 Task: Send an email with the signature Austin King with the subject Job application submission and the message I am pleased to inform you that your request has been approved. from softage.1@softage.net to softage.7@softage.net and softage.8@softage.net with an attached document Employee_handbook.docx
Action: Mouse moved to (363, 561)
Screenshot: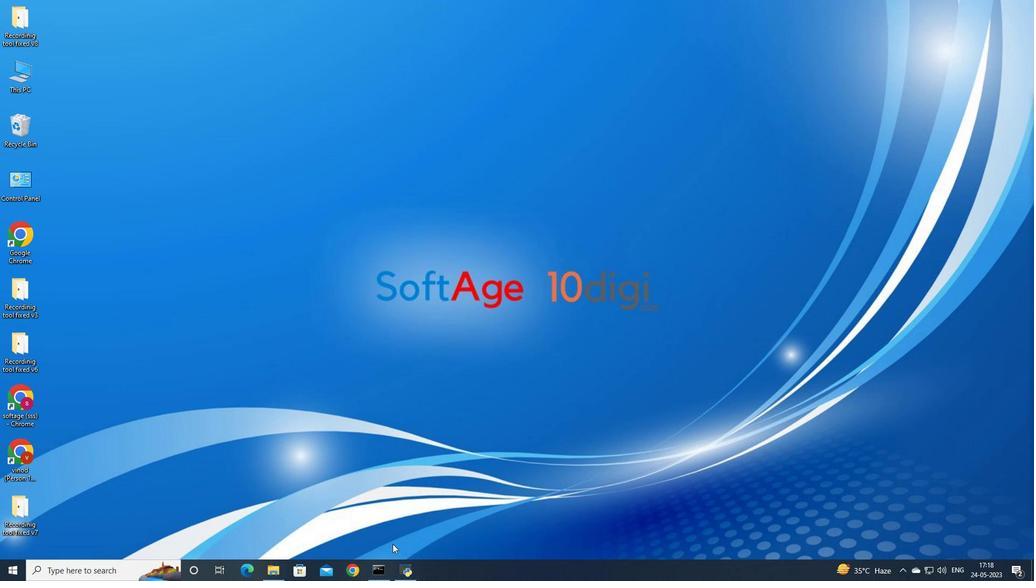 
Action: Mouse pressed left at (363, 561)
Screenshot: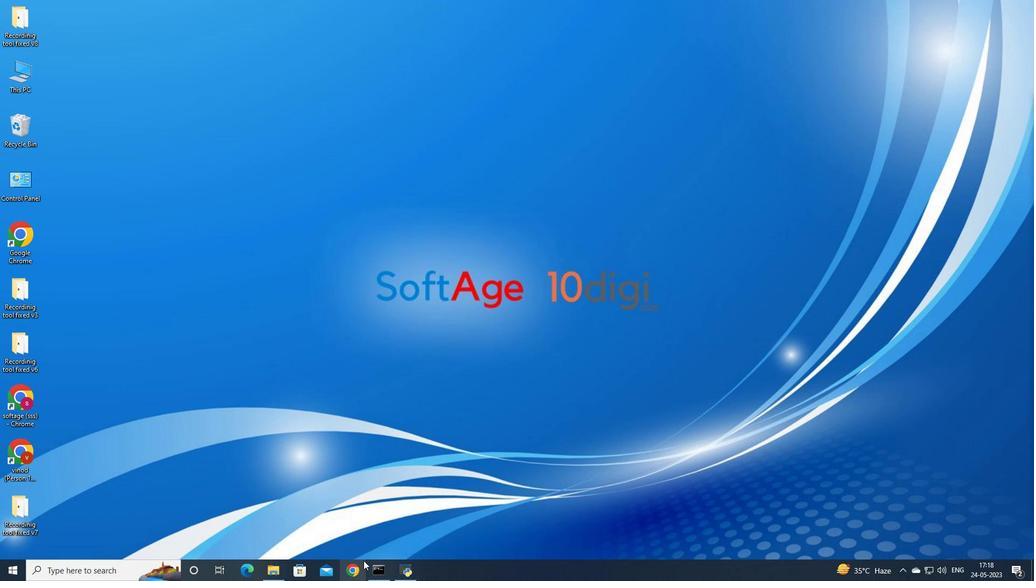 
Action: Mouse moved to (474, 358)
Screenshot: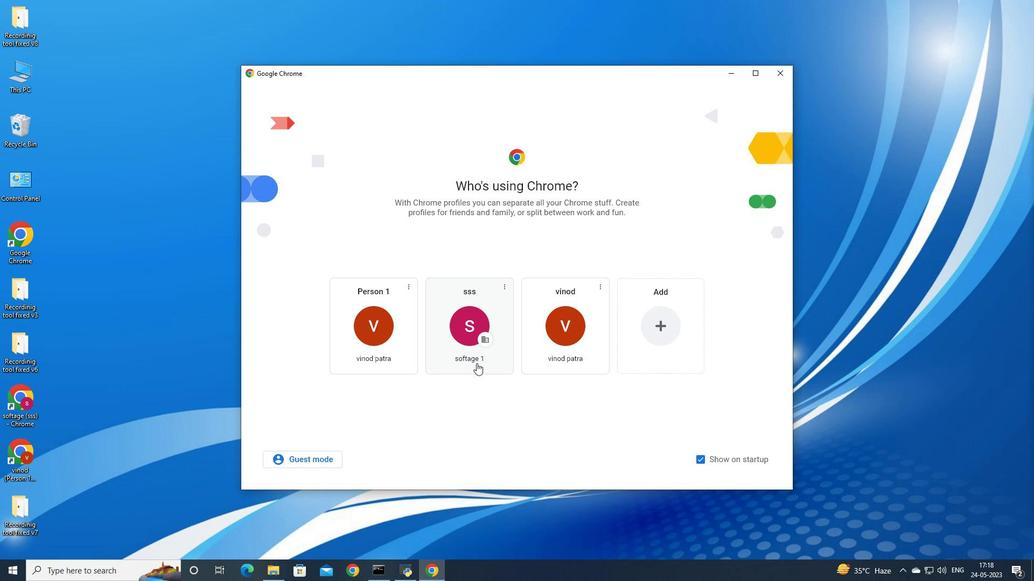 
Action: Mouse pressed left at (474, 358)
Screenshot: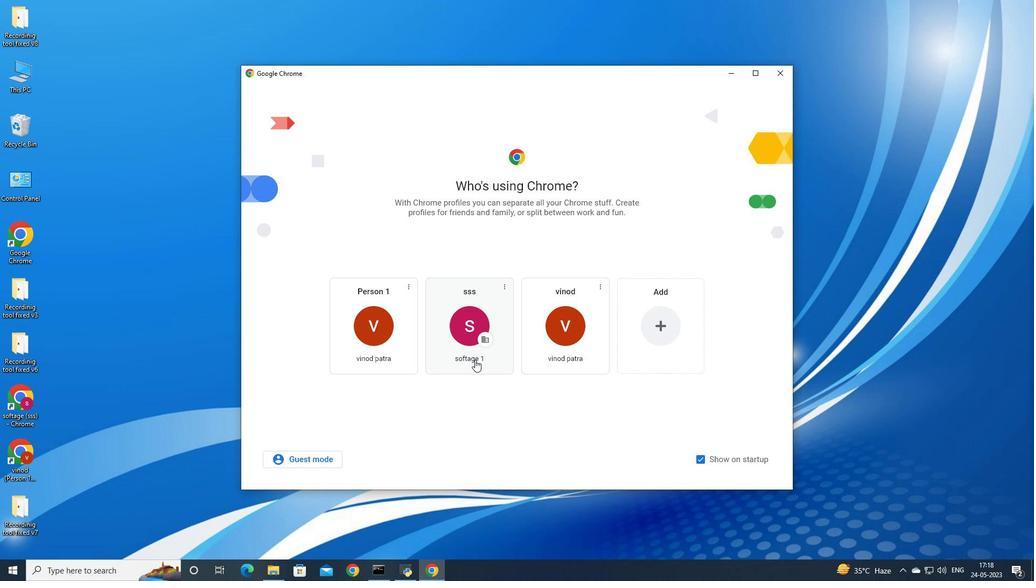 
Action: Mouse moved to (922, 56)
Screenshot: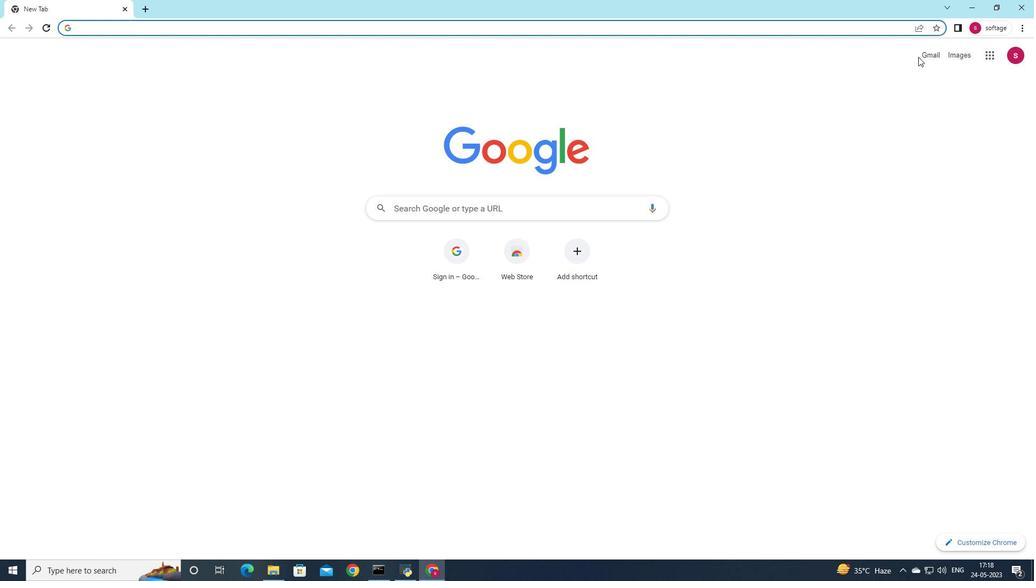 
Action: Mouse pressed left at (922, 56)
Screenshot: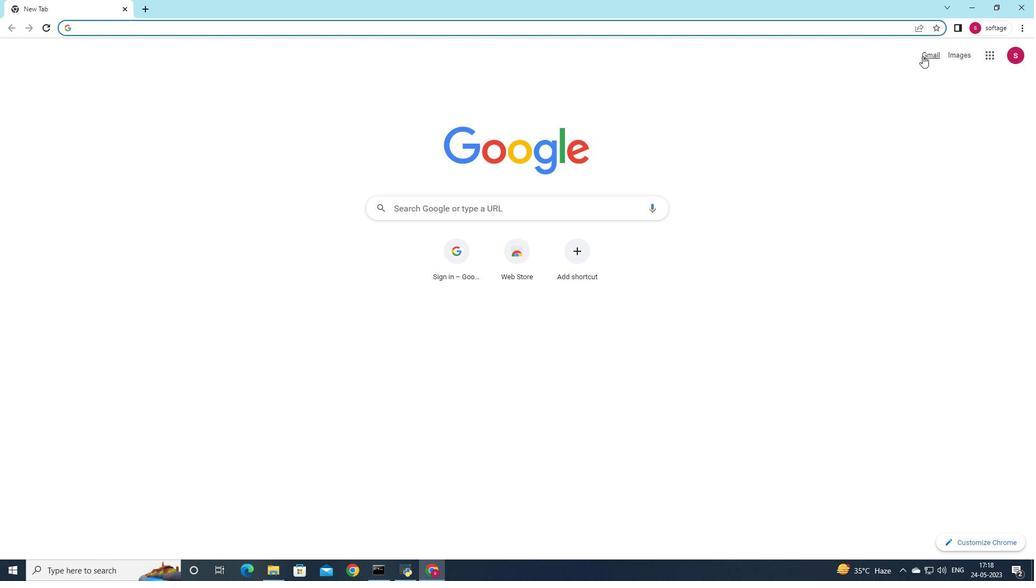
Action: Mouse moved to (915, 77)
Screenshot: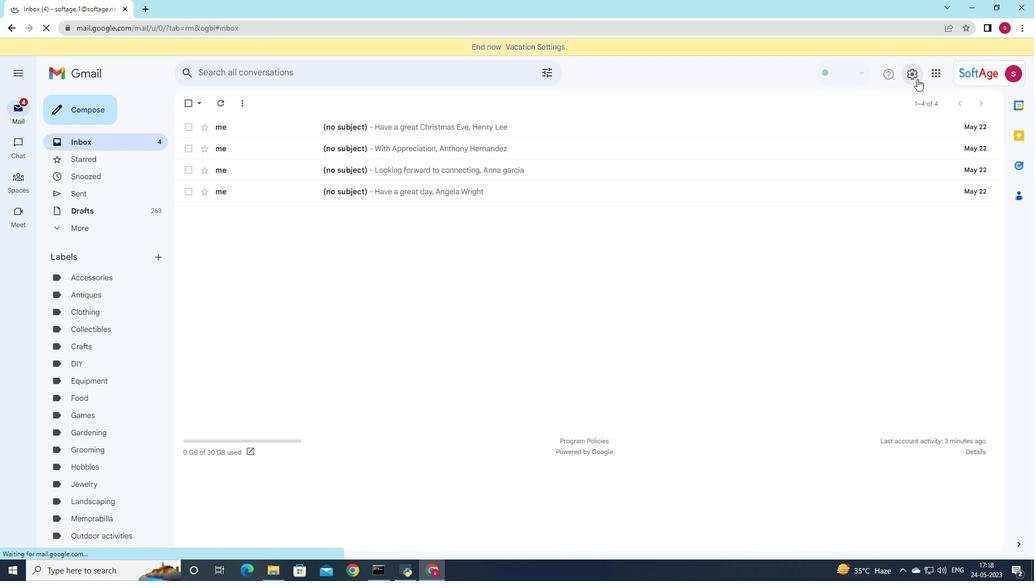 
Action: Mouse pressed left at (915, 77)
Screenshot: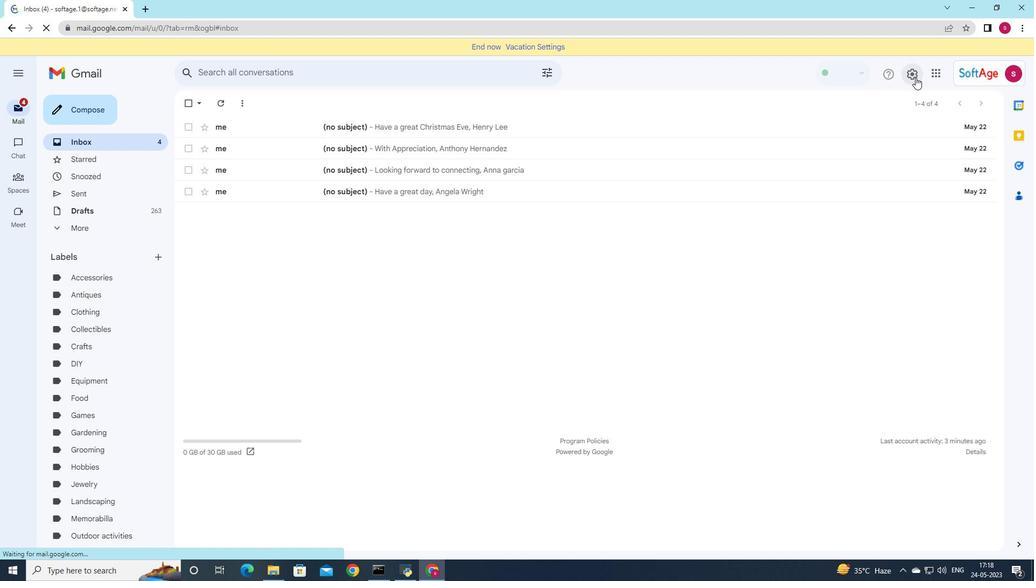 
Action: Mouse moved to (922, 126)
Screenshot: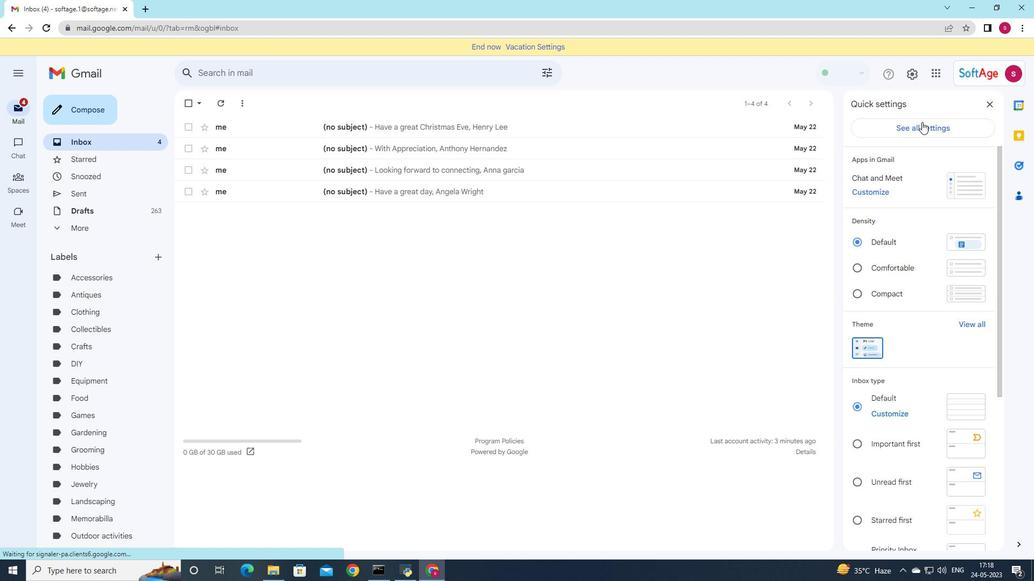 
Action: Mouse pressed left at (922, 126)
Screenshot: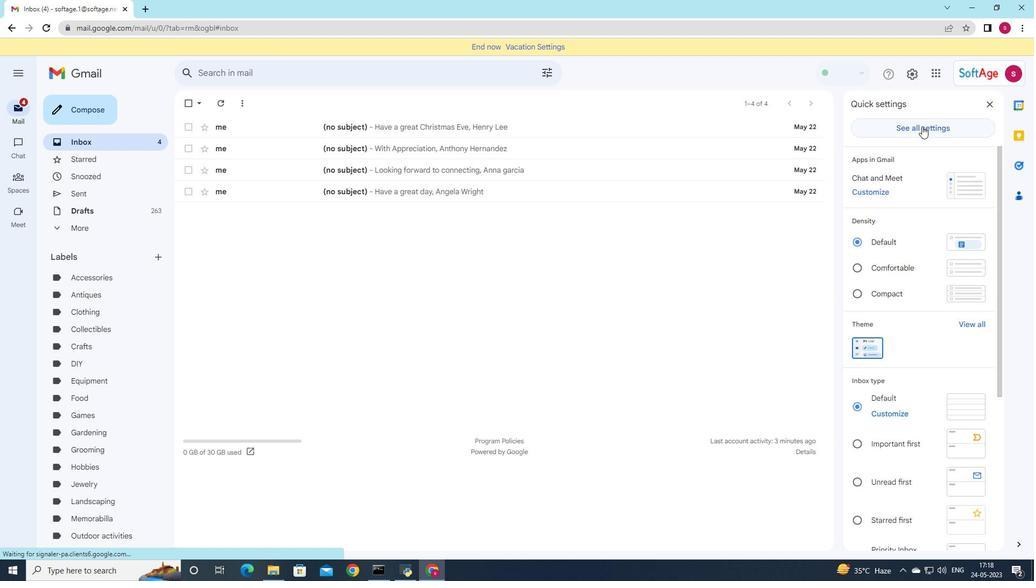 
Action: Mouse moved to (592, 262)
Screenshot: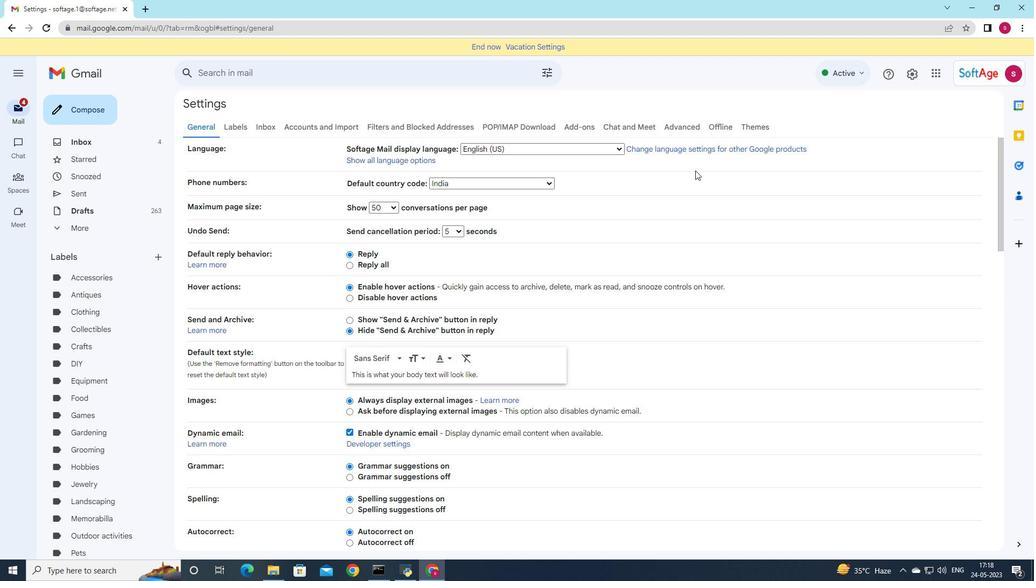 
Action: Mouse scrolled (592, 262) with delta (0, 0)
Screenshot: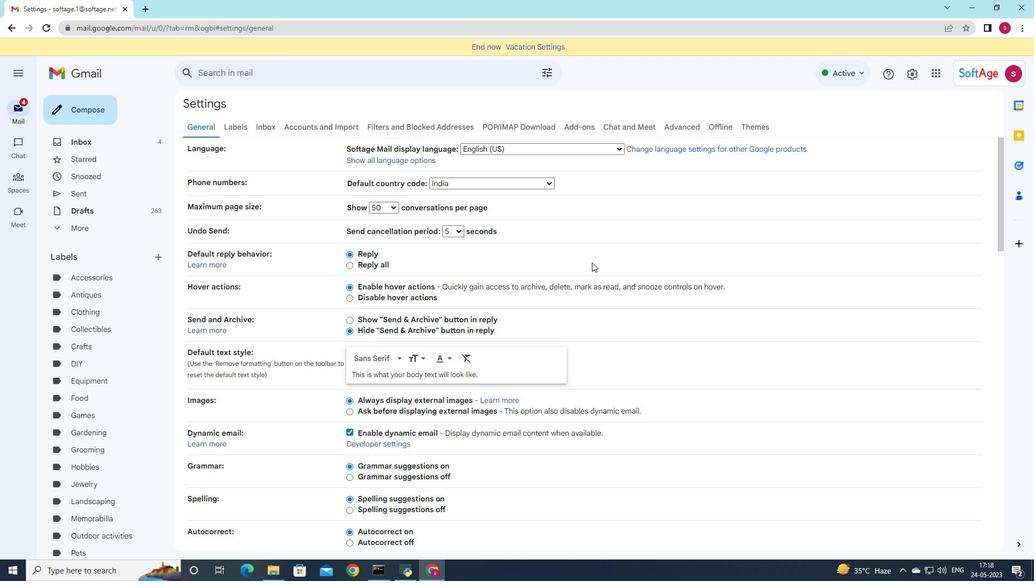
Action: Mouse scrolled (592, 262) with delta (0, 0)
Screenshot: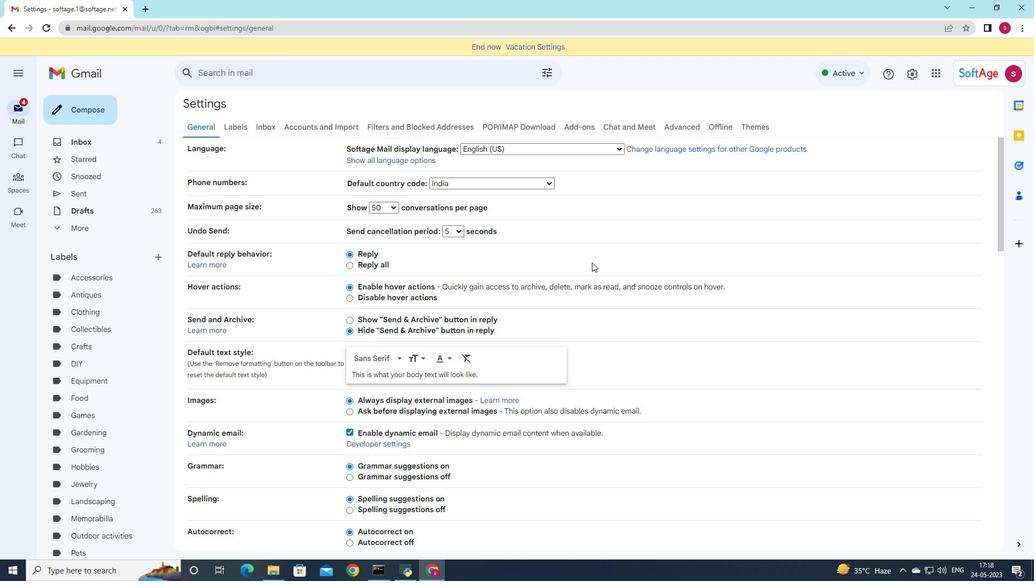 
Action: Mouse scrolled (592, 262) with delta (0, 0)
Screenshot: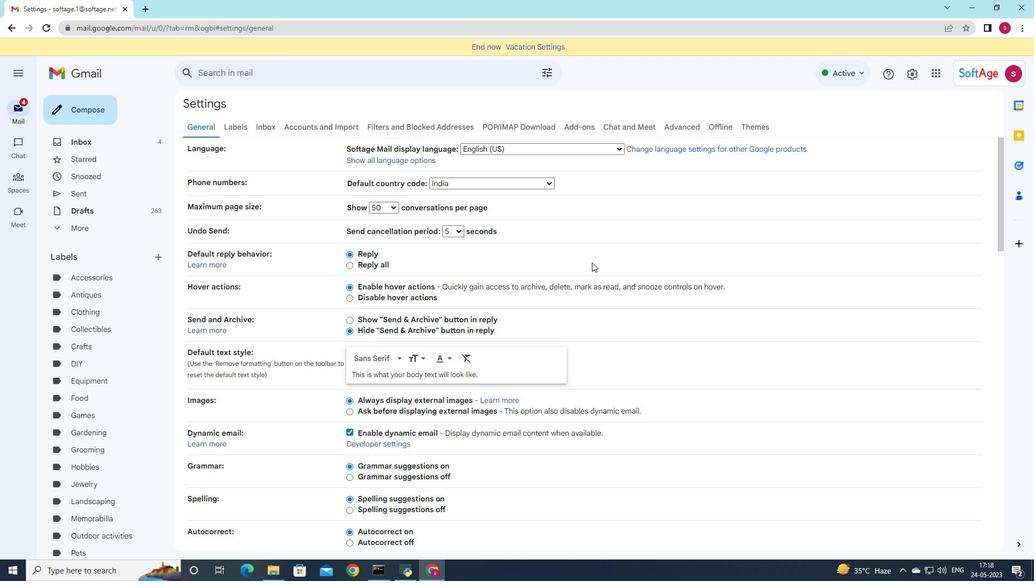 
Action: Mouse scrolled (592, 262) with delta (0, 0)
Screenshot: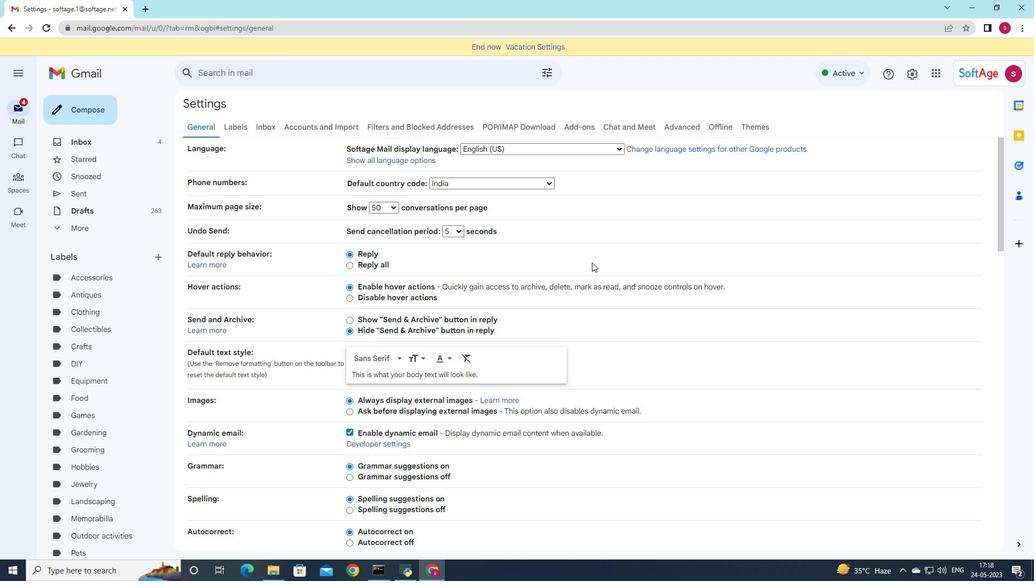 
Action: Mouse scrolled (592, 262) with delta (0, 0)
Screenshot: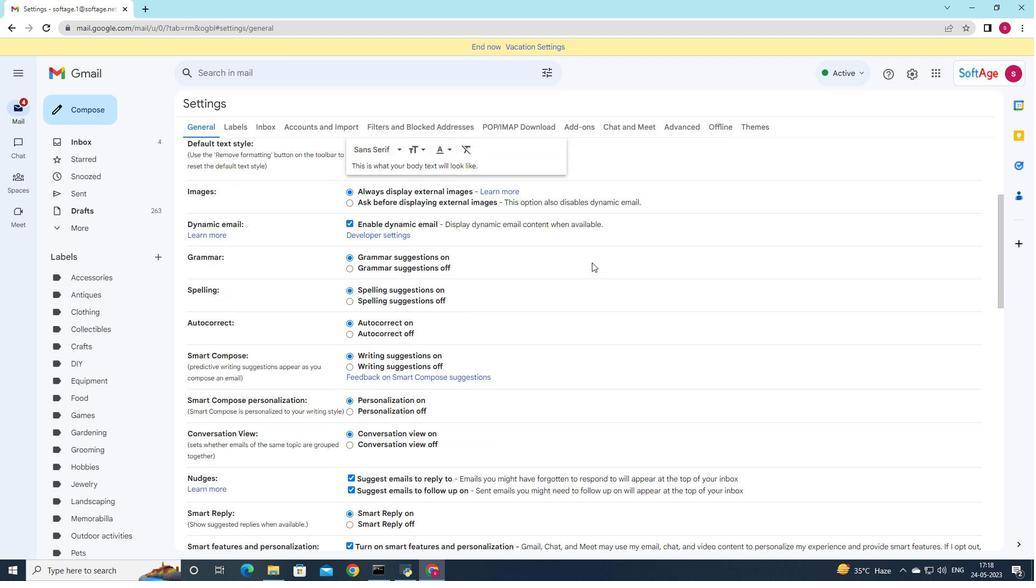 
Action: Mouse scrolled (592, 262) with delta (0, 0)
Screenshot: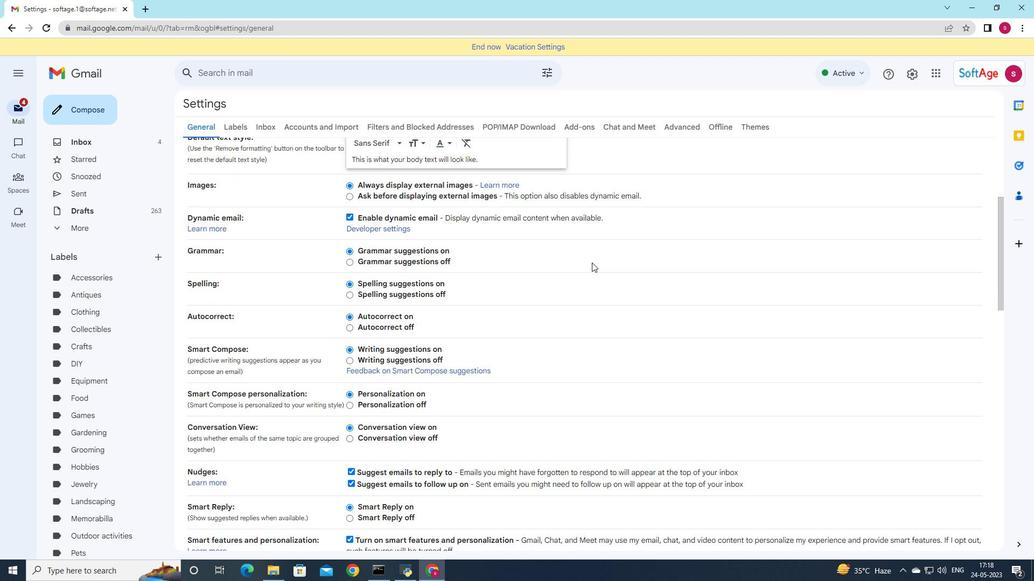 
Action: Mouse scrolled (592, 262) with delta (0, 0)
Screenshot: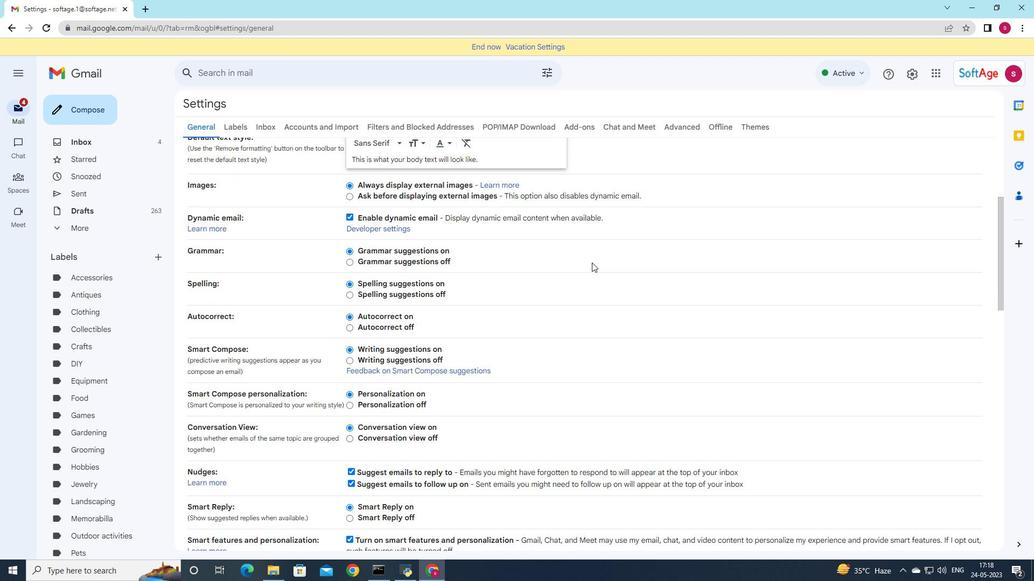 
Action: Mouse scrolled (592, 262) with delta (0, 0)
Screenshot: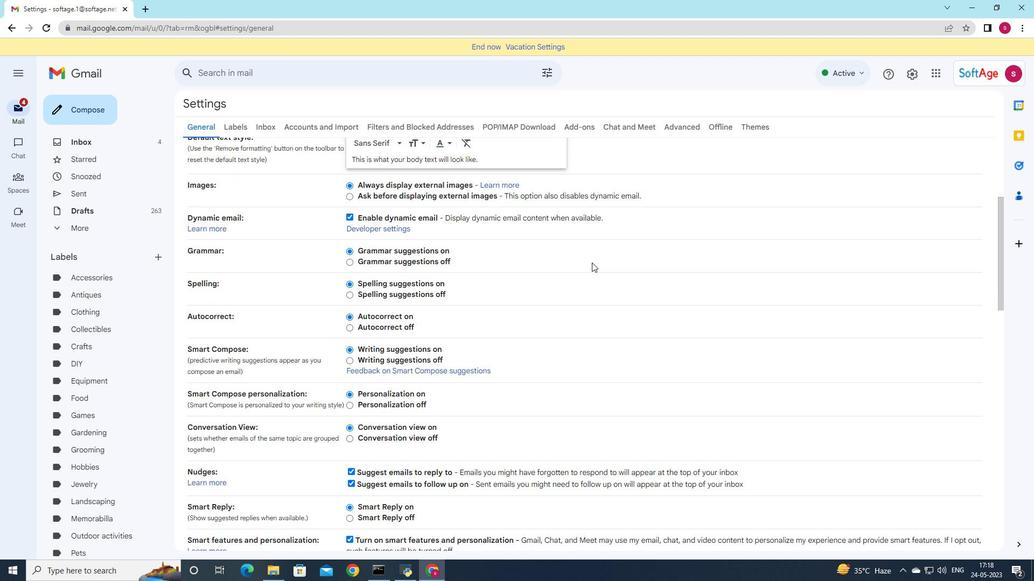 
Action: Mouse scrolled (592, 262) with delta (0, 0)
Screenshot: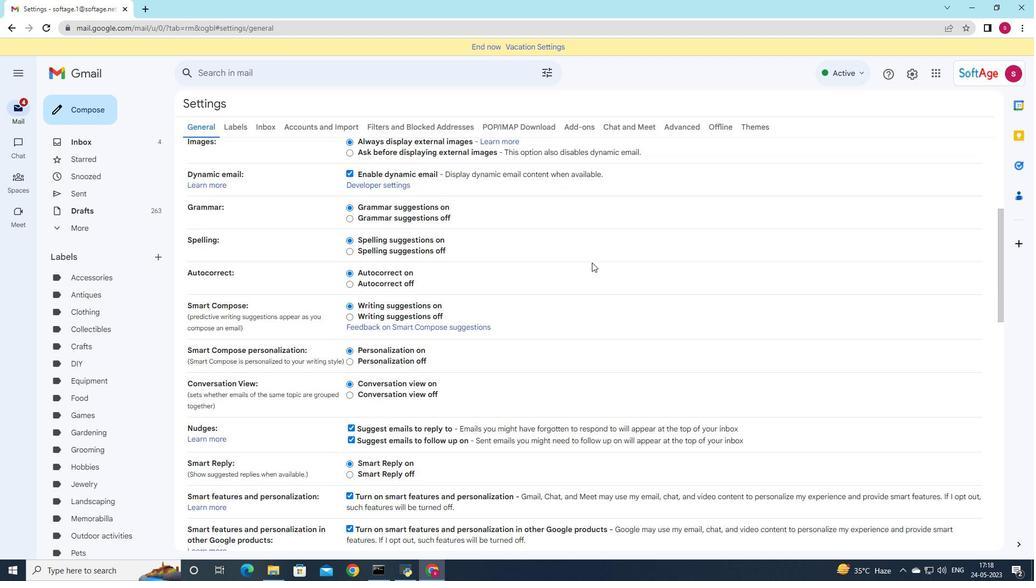 
Action: Mouse scrolled (592, 262) with delta (0, 0)
Screenshot: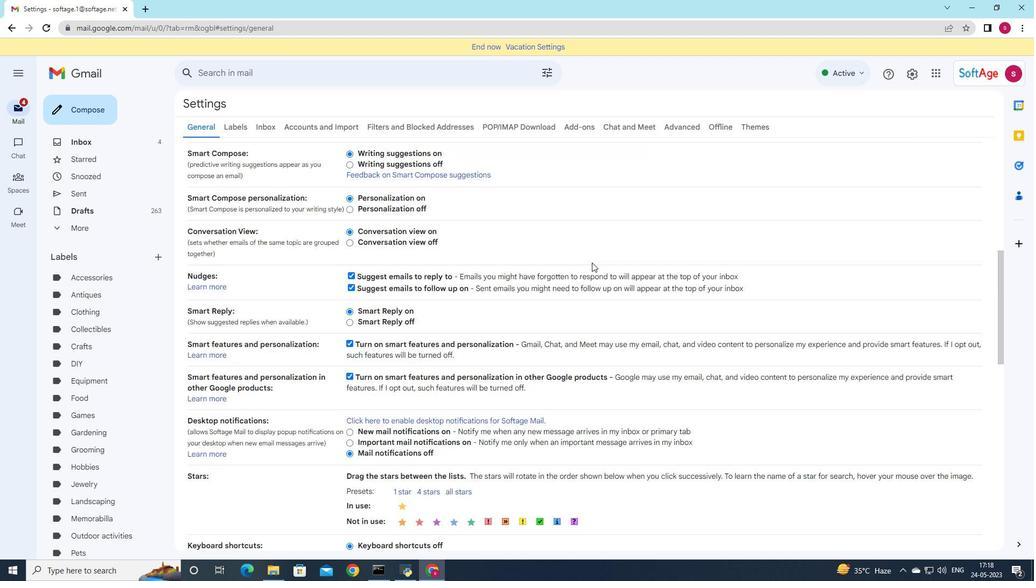 
Action: Mouse scrolled (592, 262) with delta (0, 0)
Screenshot: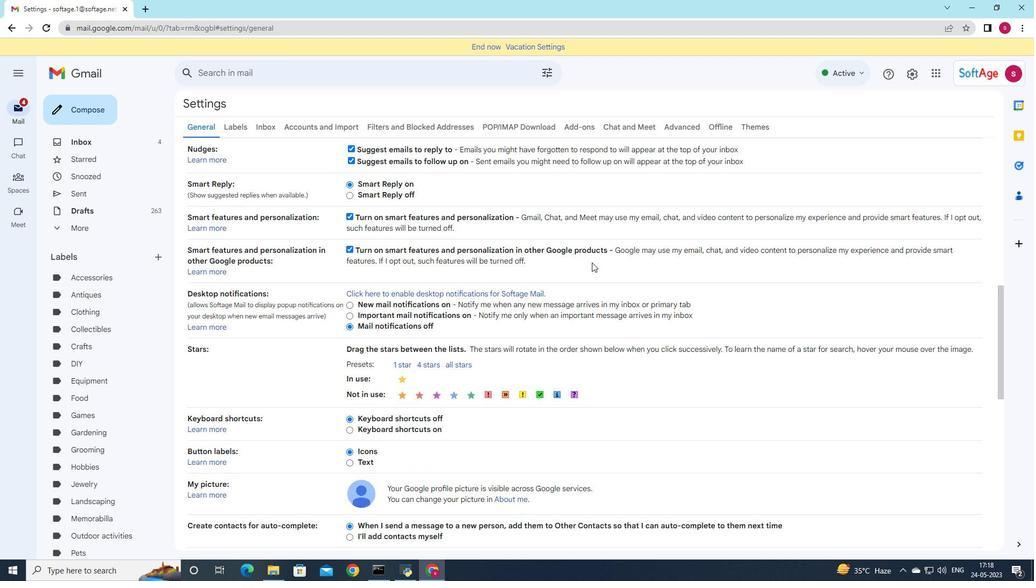 
Action: Mouse scrolled (592, 262) with delta (0, 0)
Screenshot: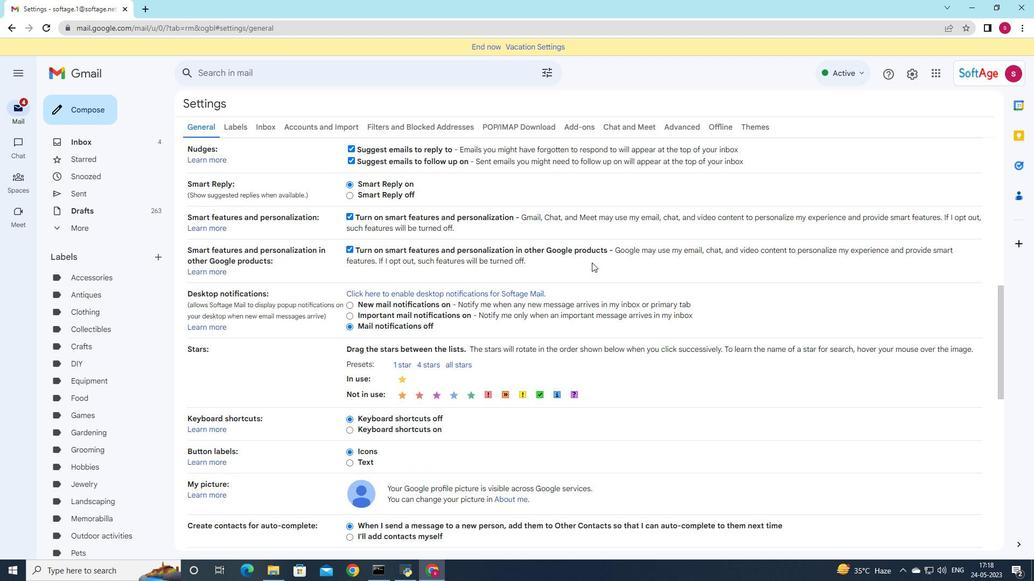 
Action: Mouse scrolled (592, 262) with delta (0, 0)
Screenshot: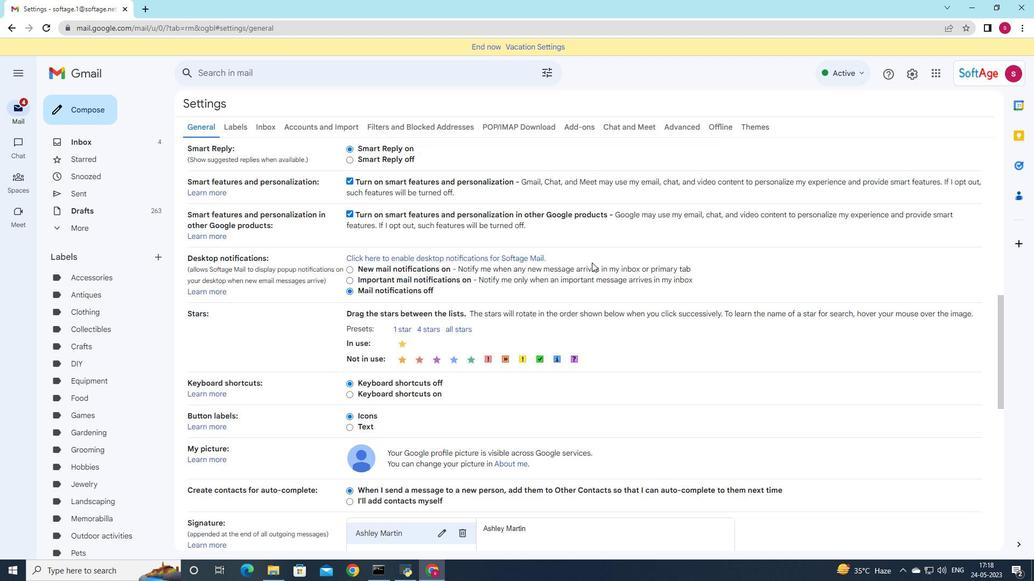 
Action: Mouse scrolled (592, 262) with delta (0, 0)
Screenshot: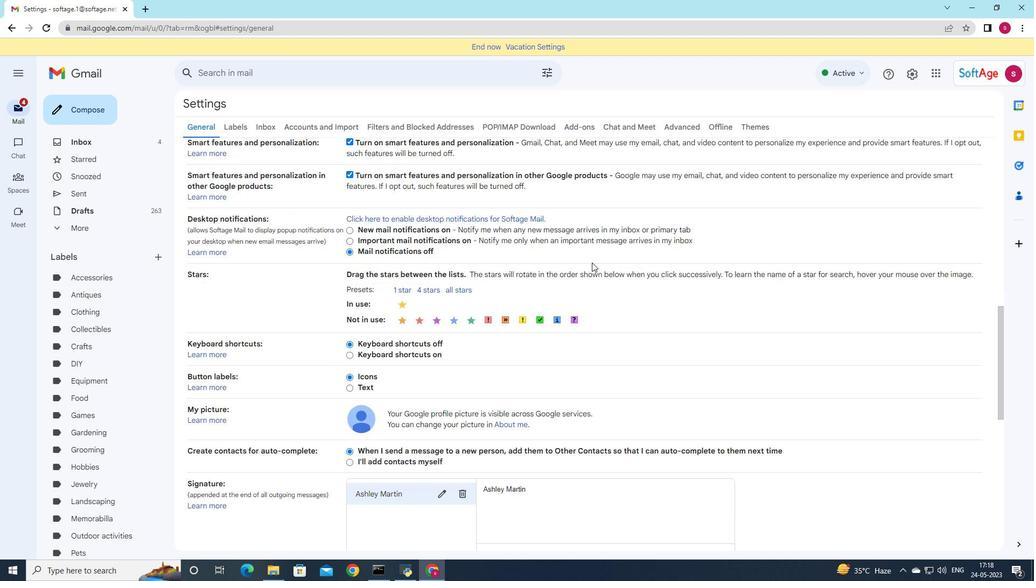 
Action: Mouse moved to (465, 356)
Screenshot: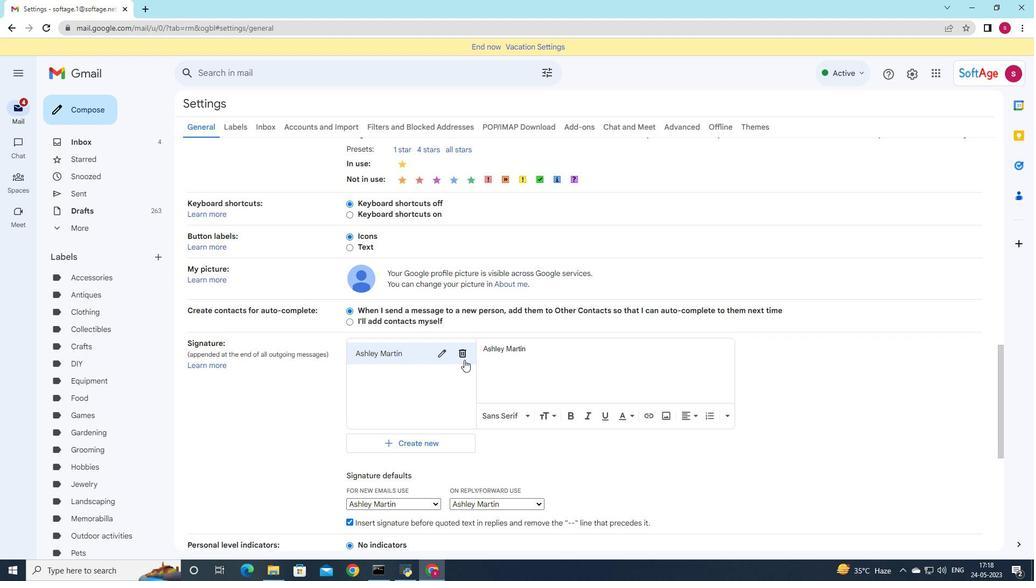 
Action: Mouse pressed left at (465, 356)
Screenshot: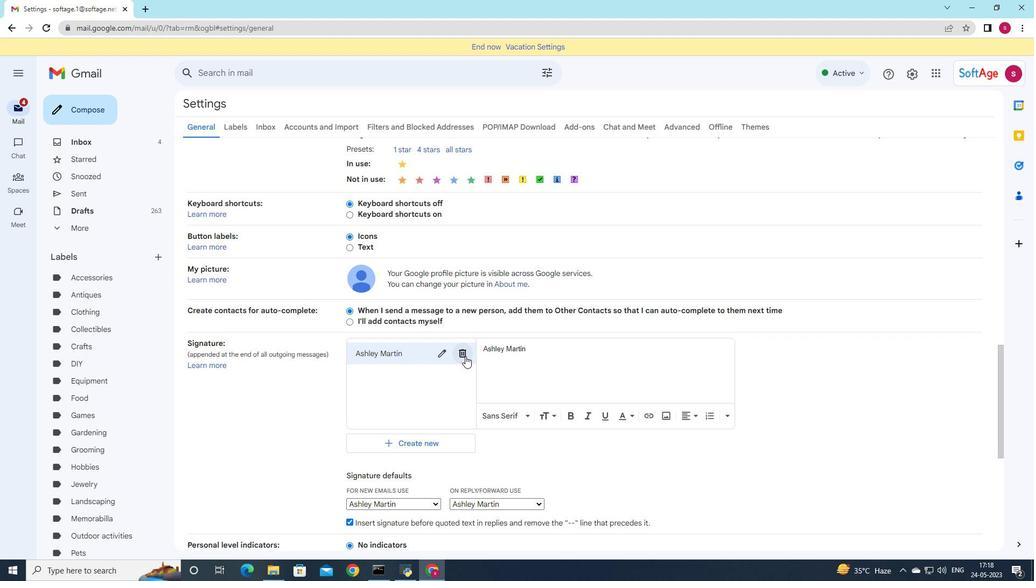 
Action: Mouse moved to (615, 321)
Screenshot: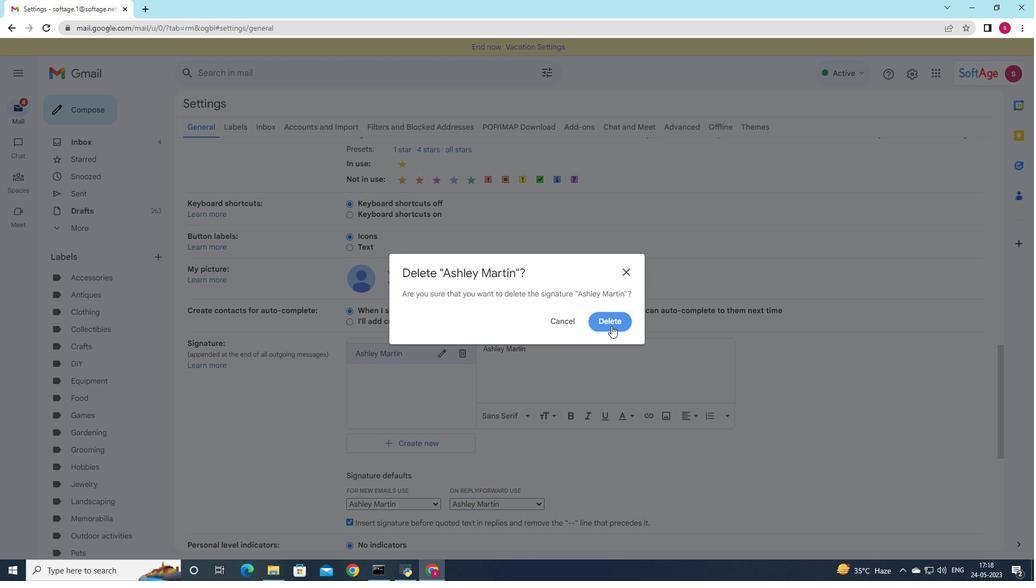 
Action: Mouse pressed left at (615, 321)
Screenshot: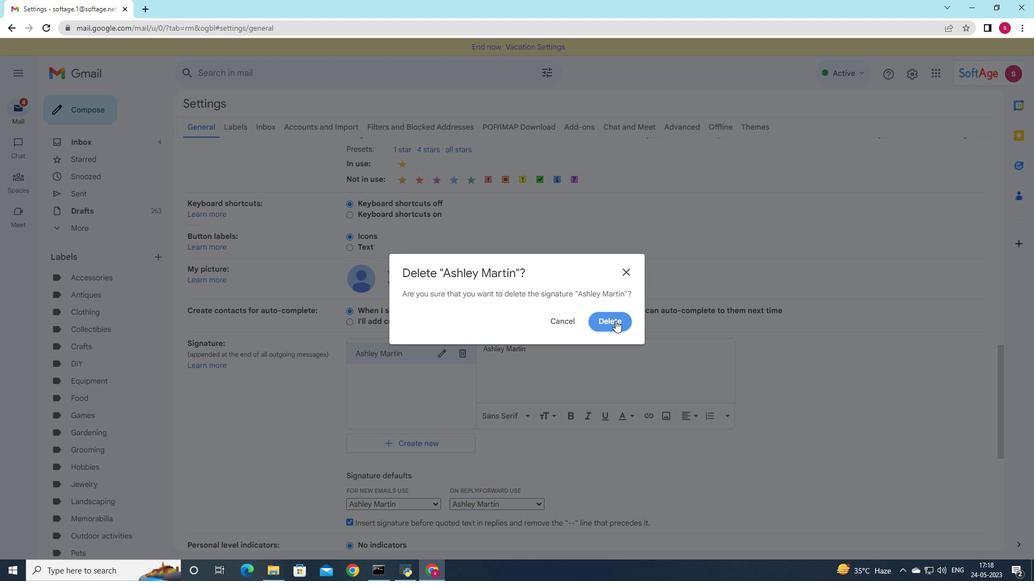 
Action: Mouse moved to (400, 364)
Screenshot: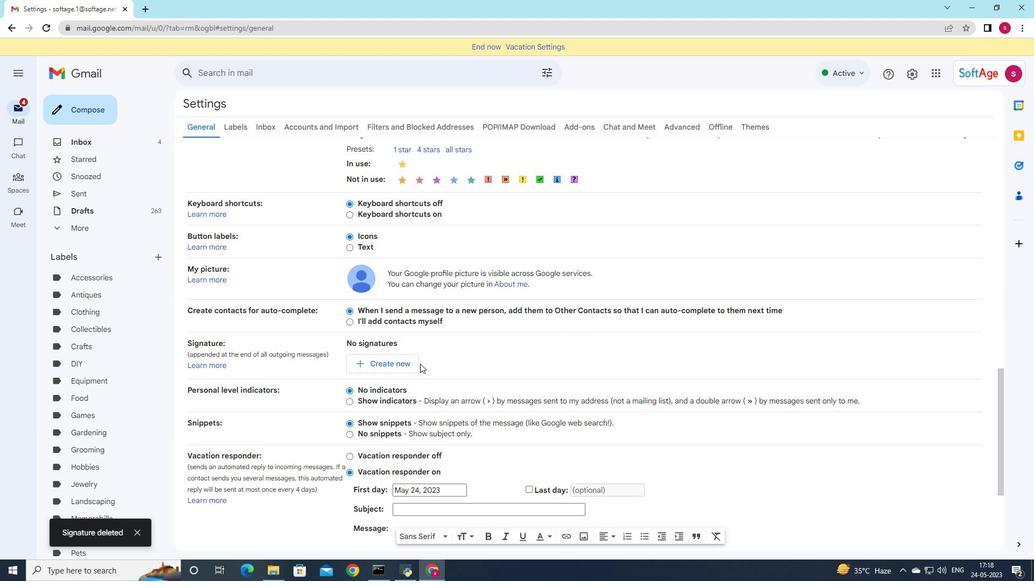 
Action: Mouse pressed left at (400, 364)
Screenshot: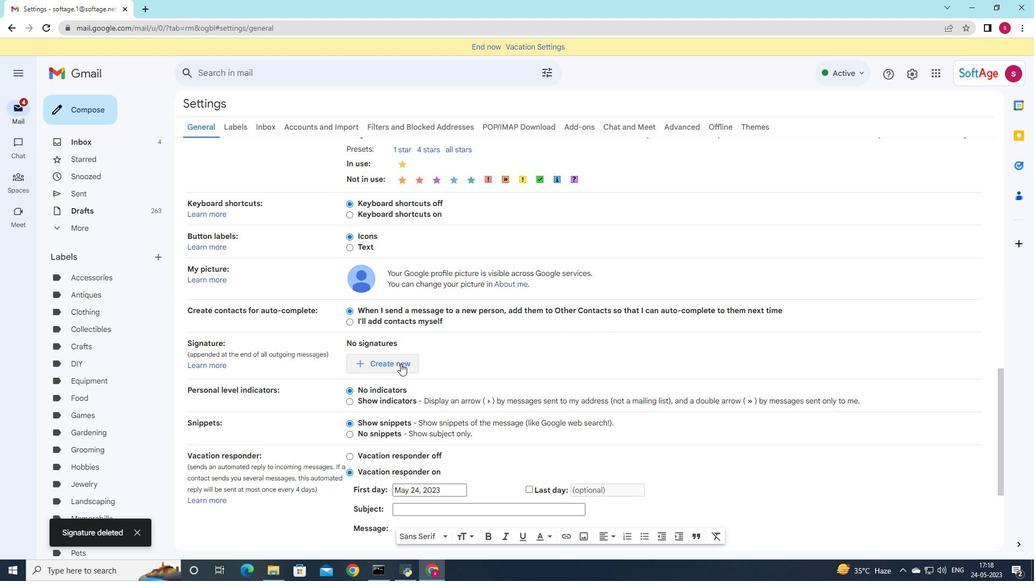 
Action: Mouse moved to (665, 352)
Screenshot: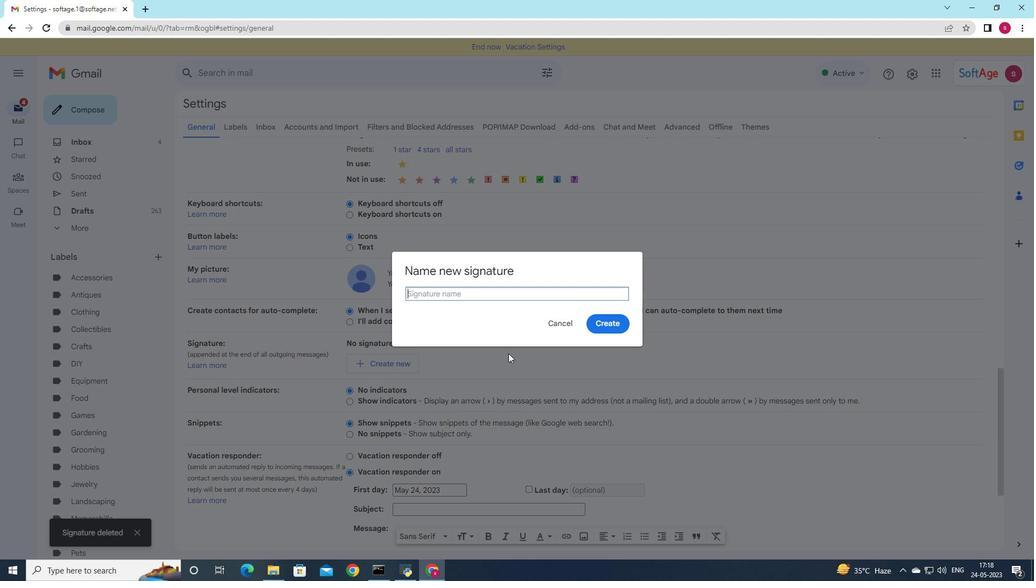 
Action: Key pressed <Key.shift>Austin<Key.space><Key.shift>King
Screenshot: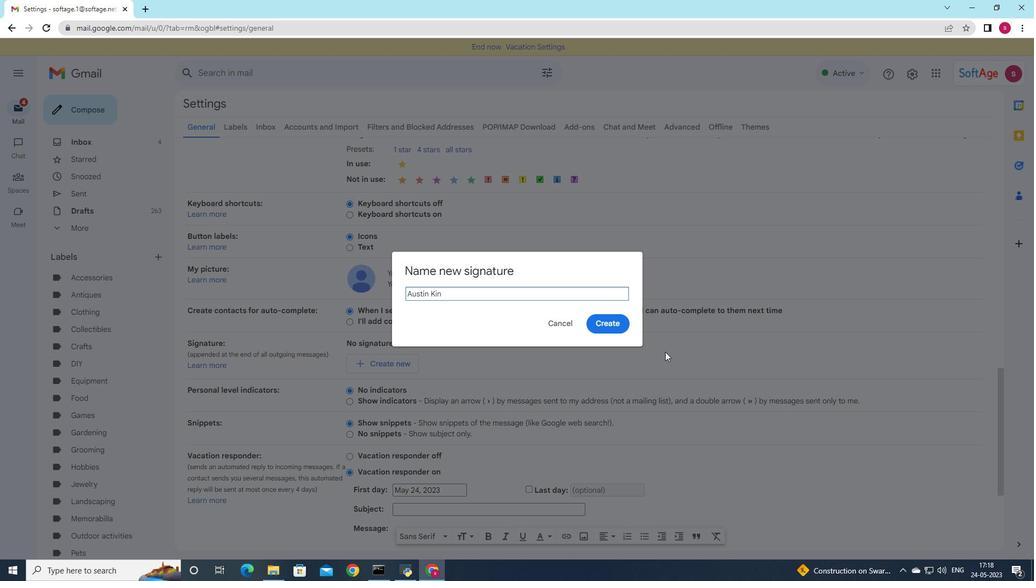 
Action: Mouse moved to (594, 325)
Screenshot: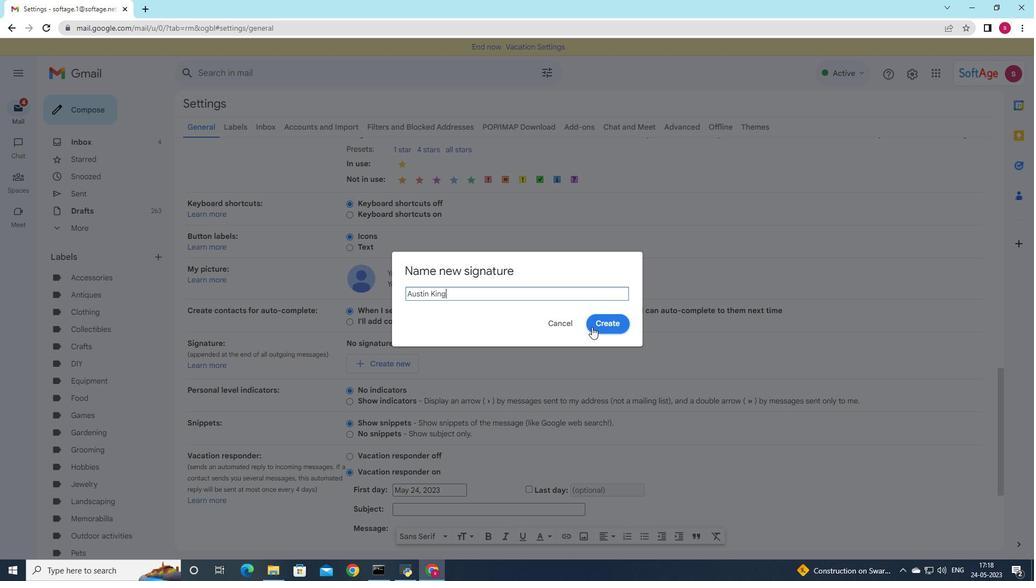 
Action: Mouse pressed left at (594, 325)
Screenshot: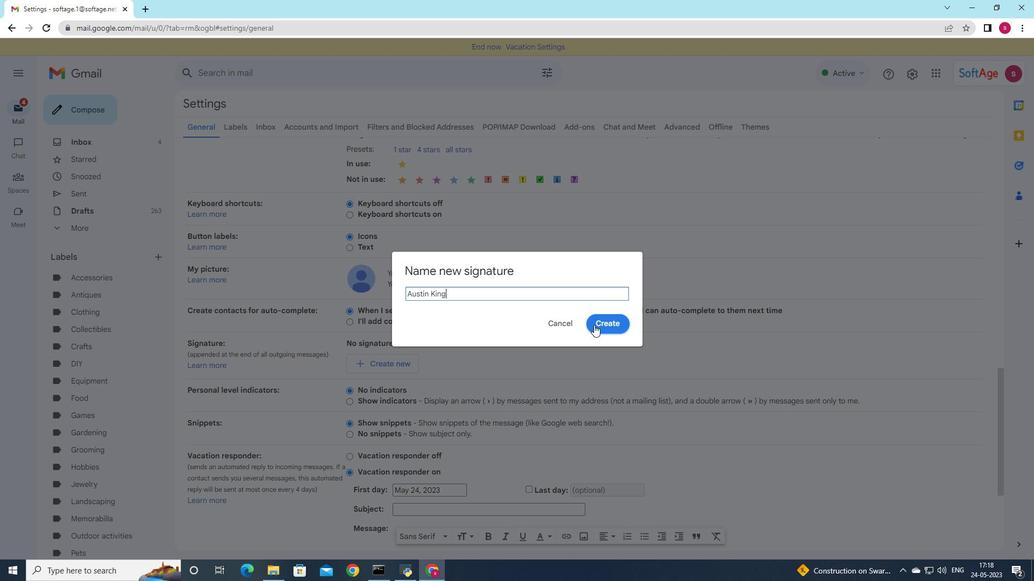 
Action: Mouse moved to (549, 341)
Screenshot: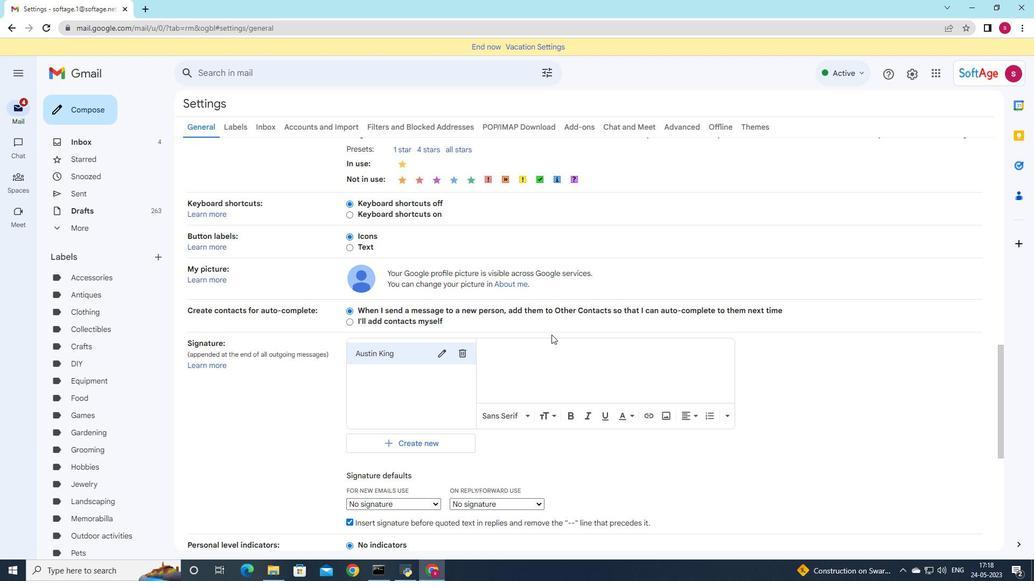 
Action: Mouse pressed left at (549, 341)
Screenshot: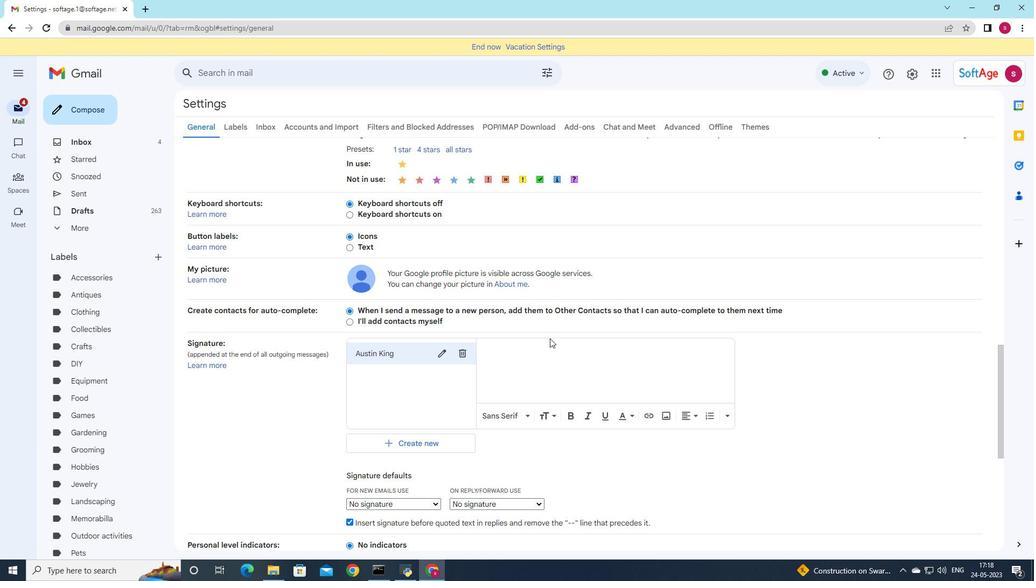 
Action: Mouse moved to (552, 357)
Screenshot: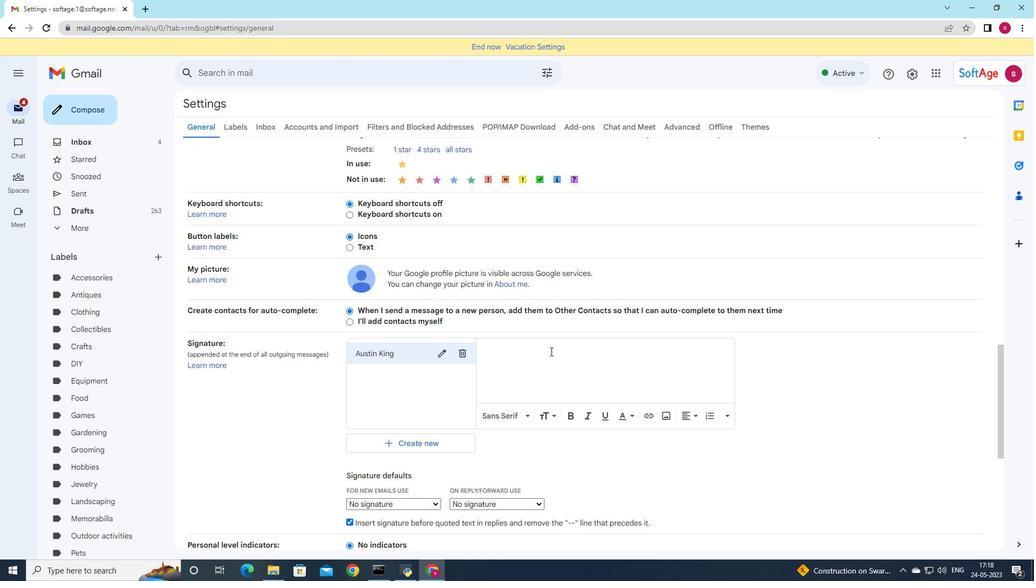 
Action: Mouse pressed left at (552, 357)
Screenshot: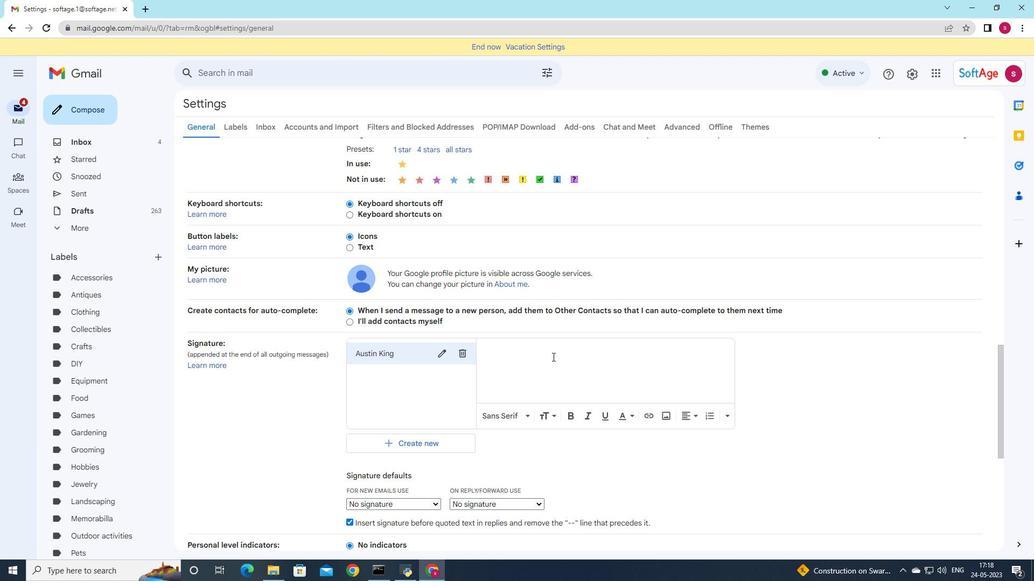 
Action: Key pressed <Key.shift>Austin<Key.space><Key.shift>King
Screenshot: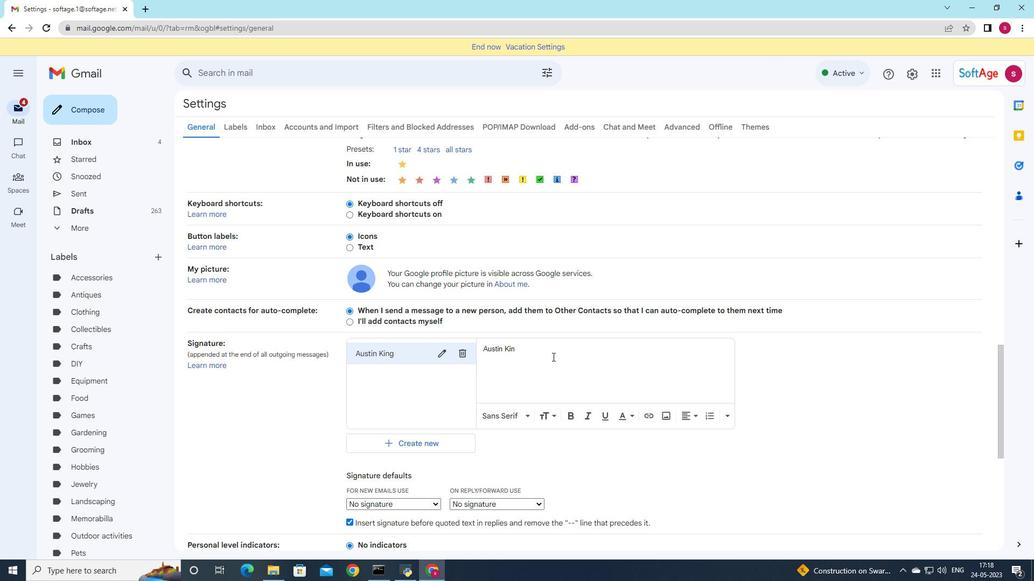 
Action: Mouse moved to (407, 510)
Screenshot: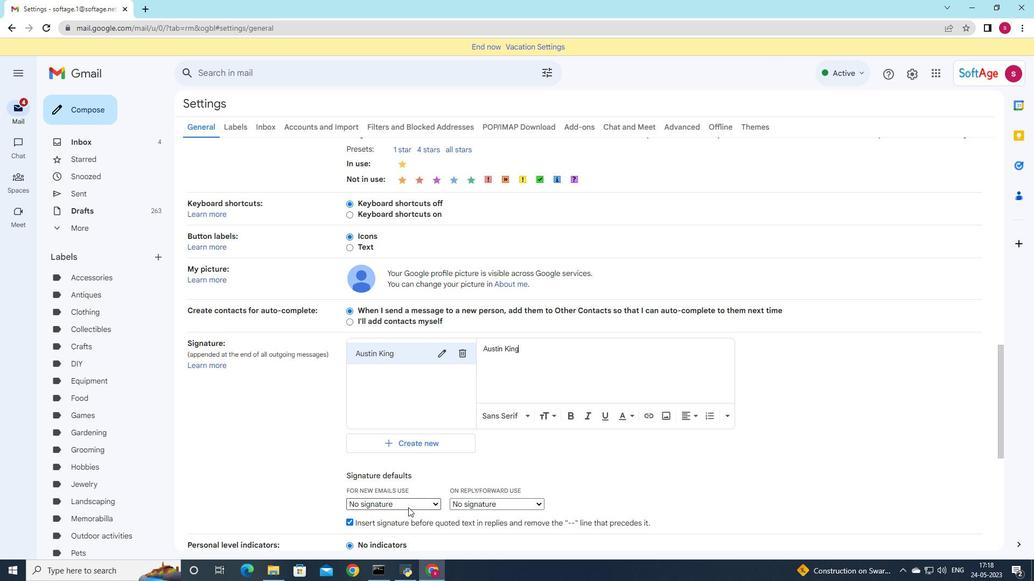 
Action: Mouse pressed left at (407, 510)
Screenshot: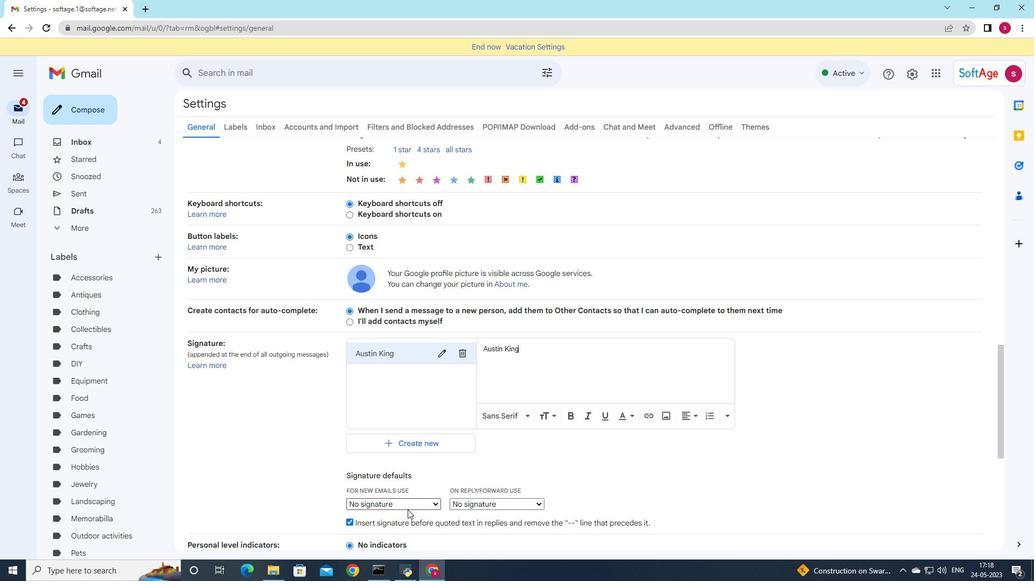 
Action: Mouse moved to (403, 522)
Screenshot: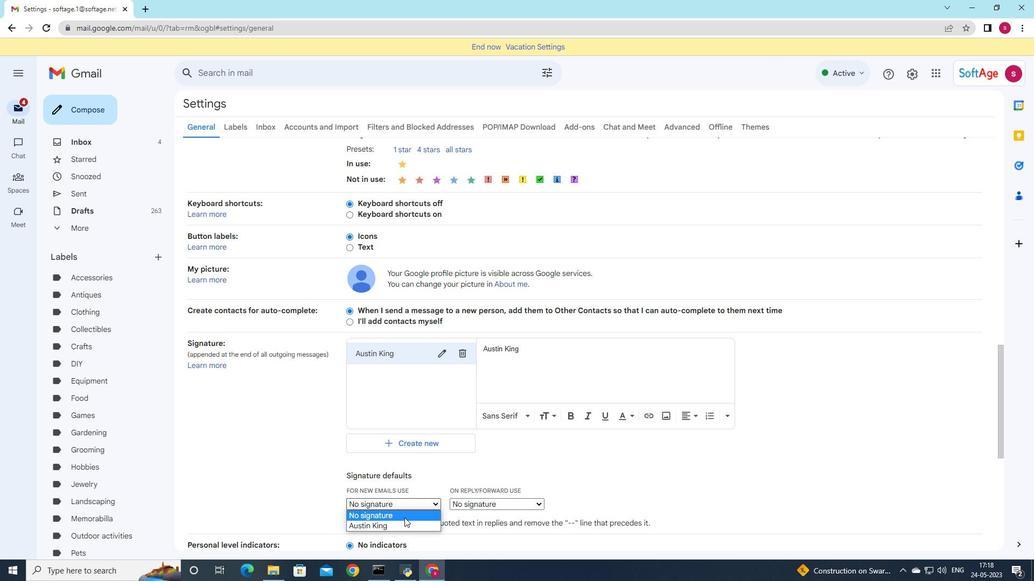
Action: Mouse pressed left at (403, 522)
Screenshot: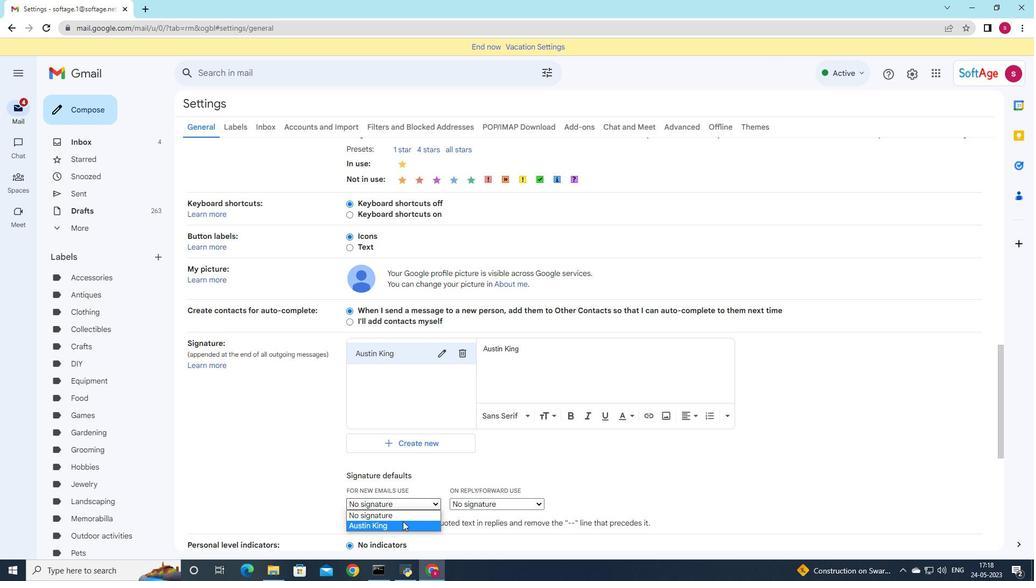 
Action: Mouse moved to (453, 503)
Screenshot: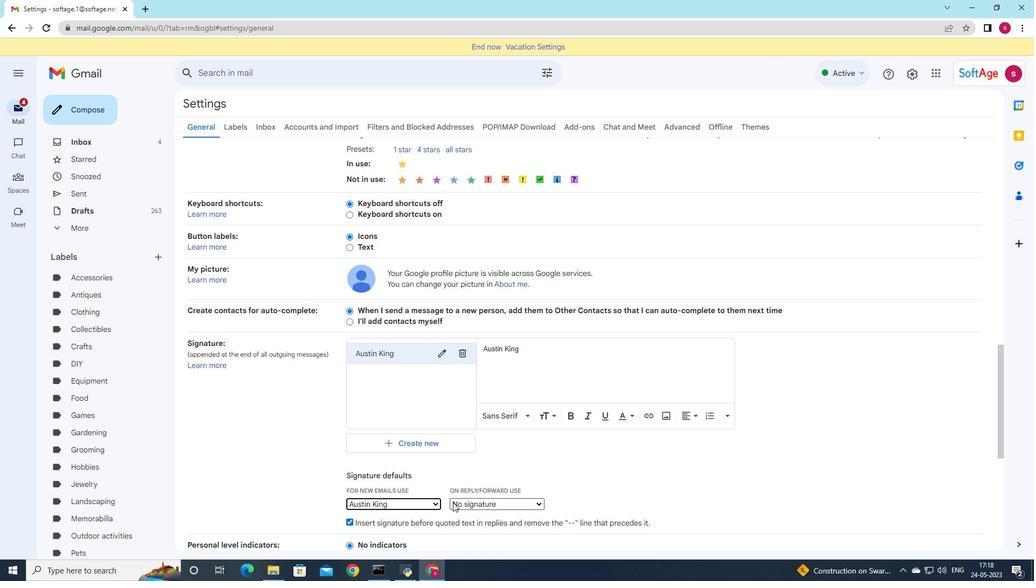 
Action: Mouse pressed left at (453, 503)
Screenshot: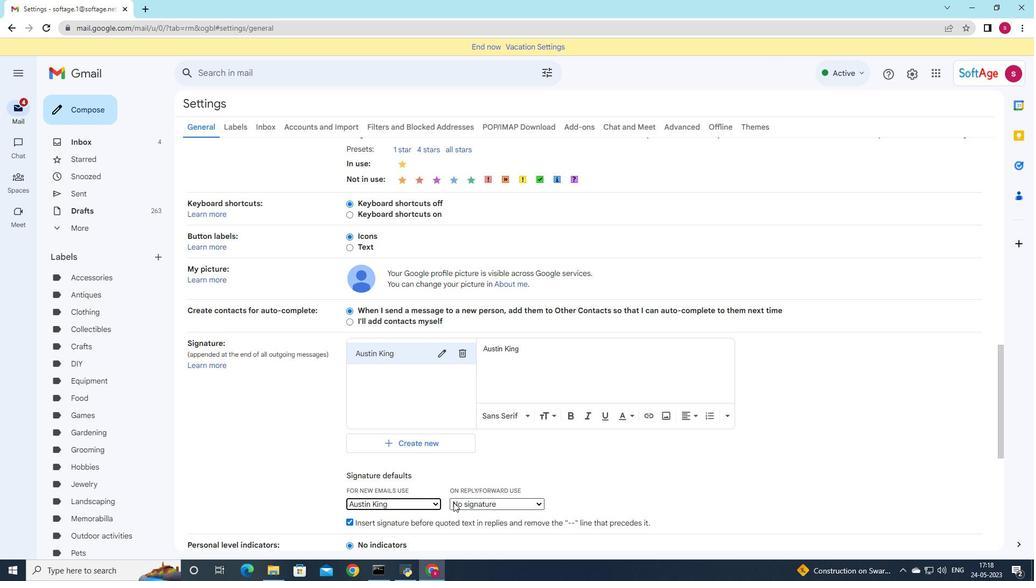 
Action: Mouse moved to (453, 528)
Screenshot: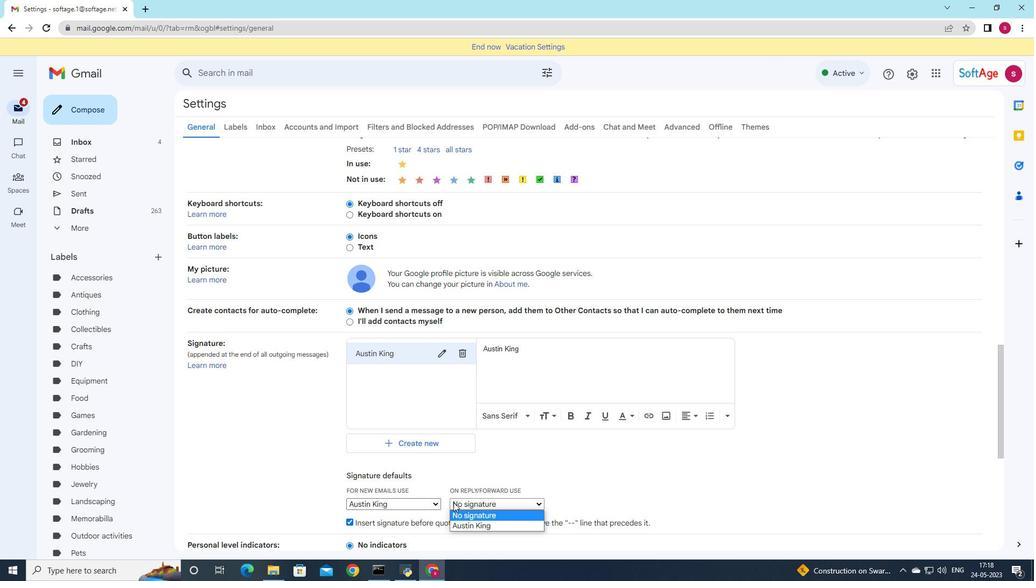 
Action: Mouse pressed left at (453, 528)
Screenshot: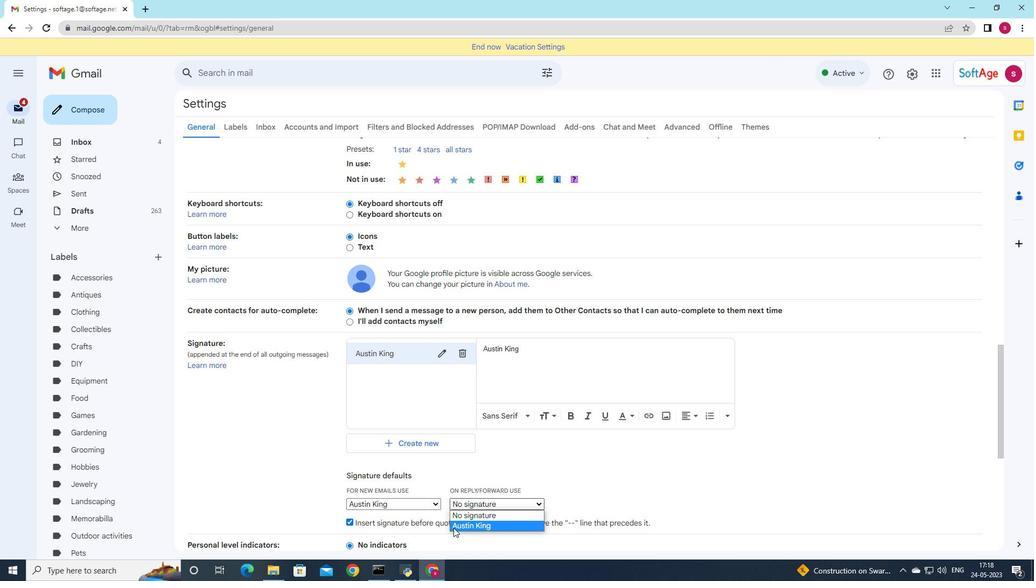 
Action: Mouse moved to (663, 304)
Screenshot: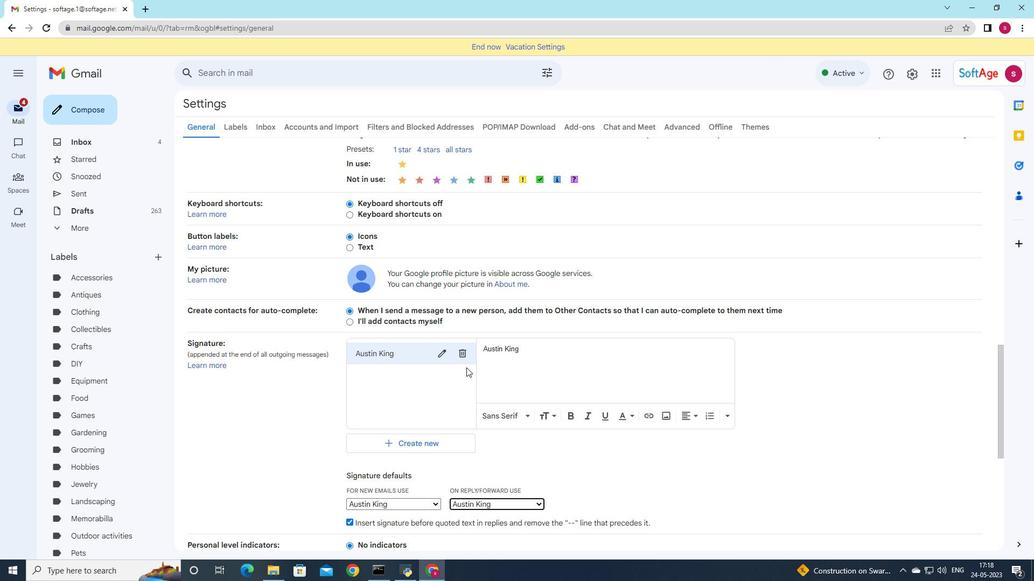 
Action: Mouse scrolled (663, 303) with delta (0, 0)
Screenshot: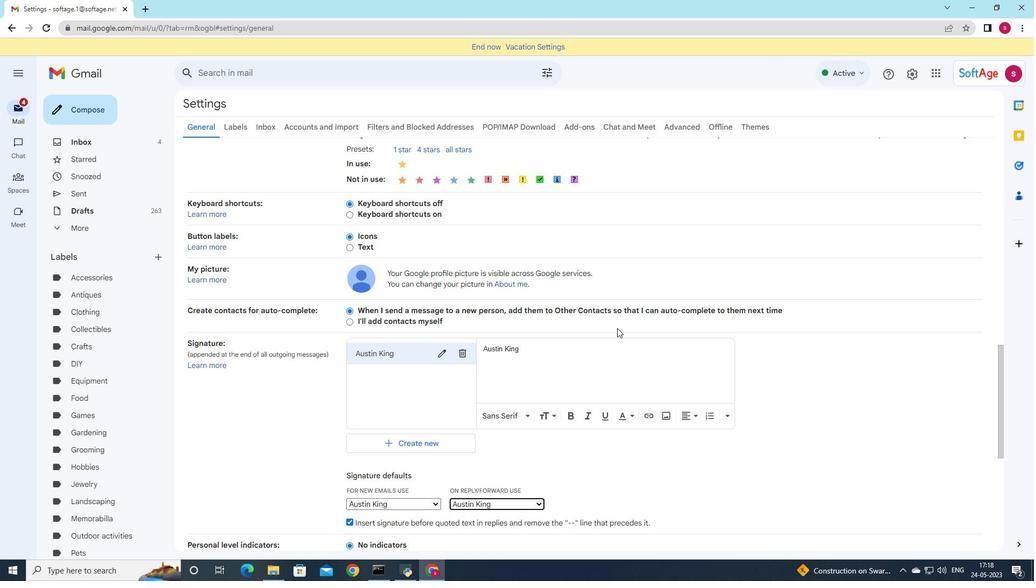 
Action: Mouse moved to (663, 303)
Screenshot: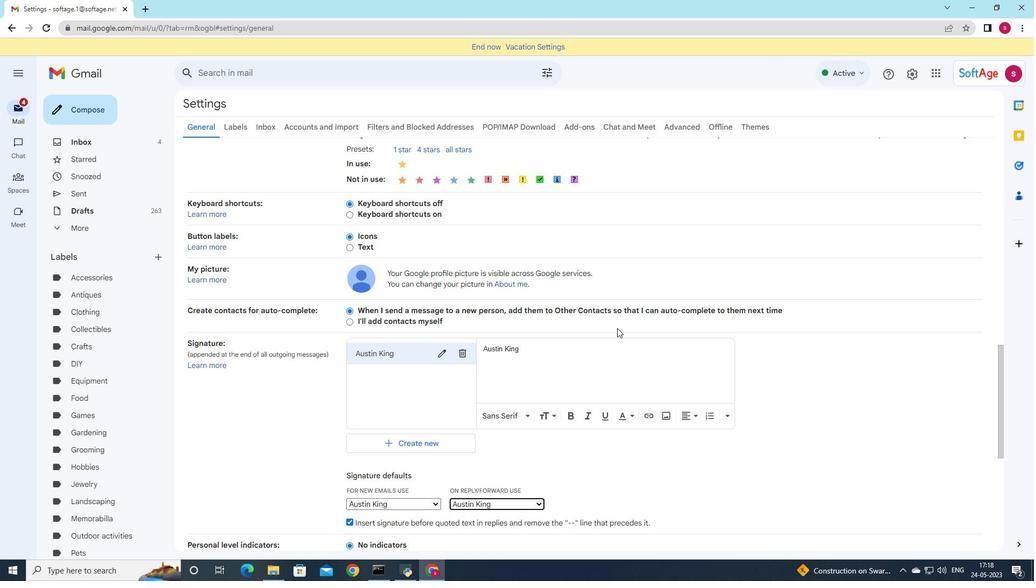 
Action: Mouse scrolled (663, 303) with delta (0, 0)
Screenshot: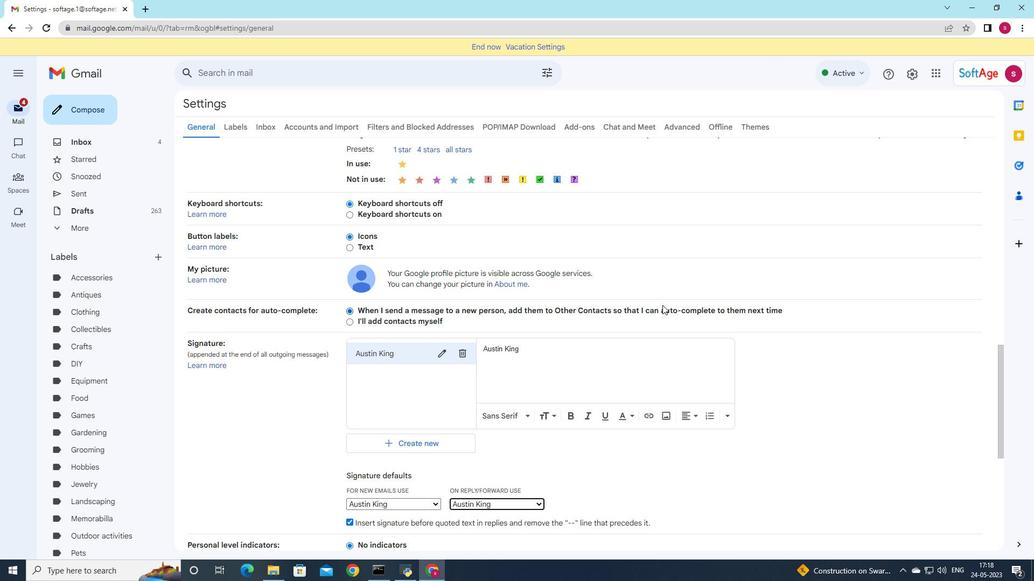
Action: Mouse scrolled (663, 303) with delta (0, 0)
Screenshot: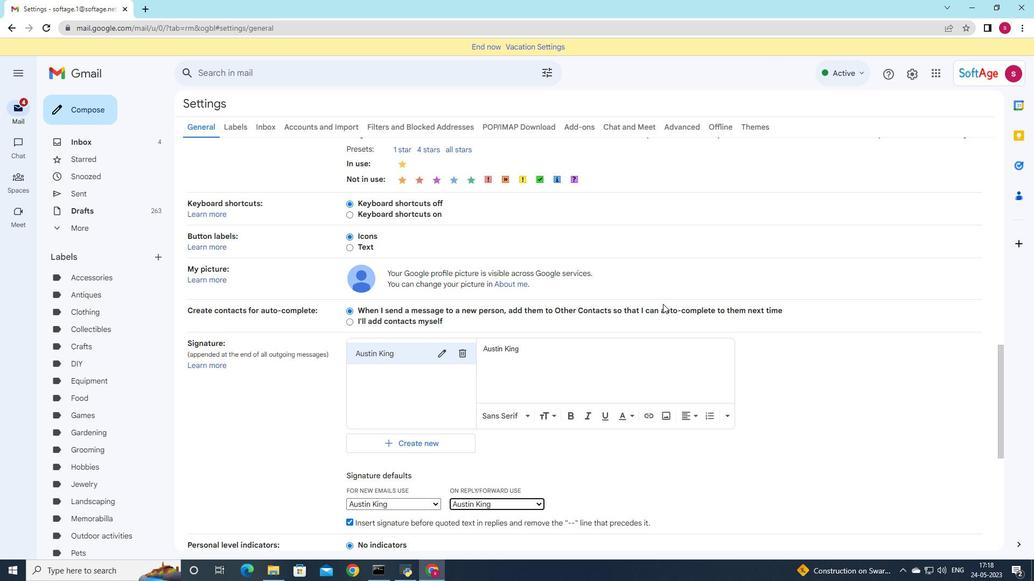 
Action: Mouse scrolled (663, 303) with delta (0, 0)
Screenshot: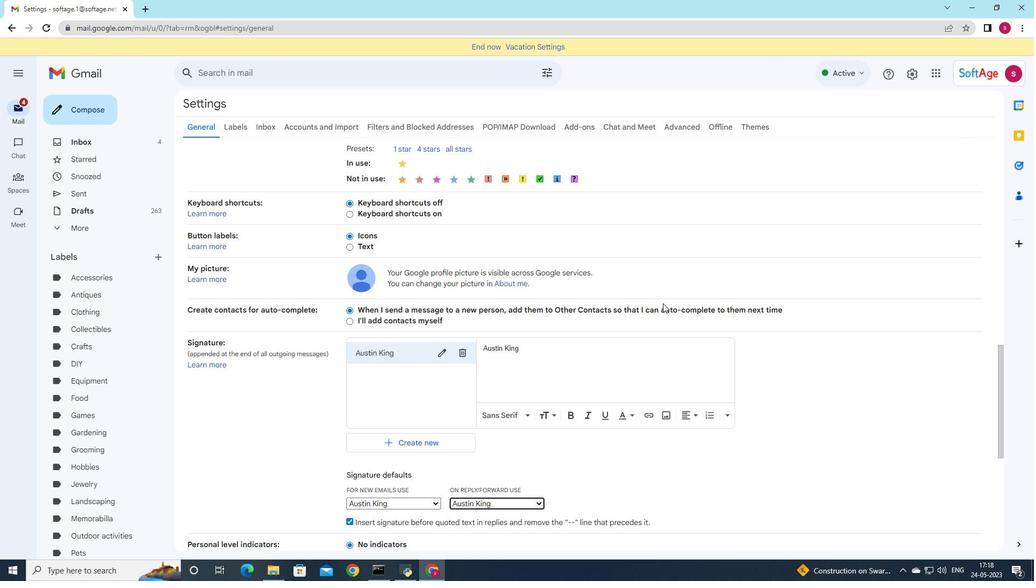 
Action: Mouse moved to (647, 306)
Screenshot: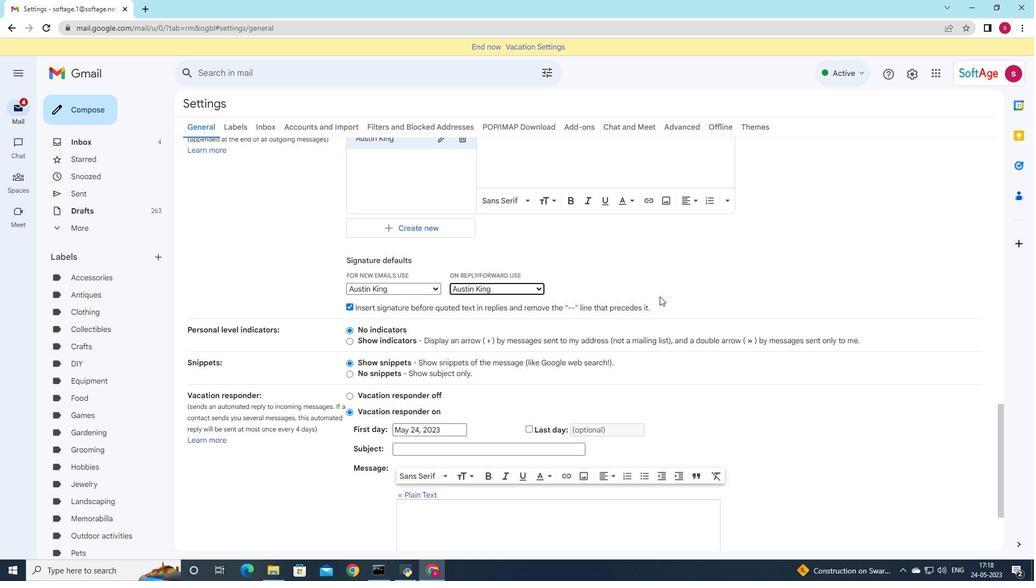 
Action: Mouse scrolled (651, 301) with delta (0, 0)
Screenshot: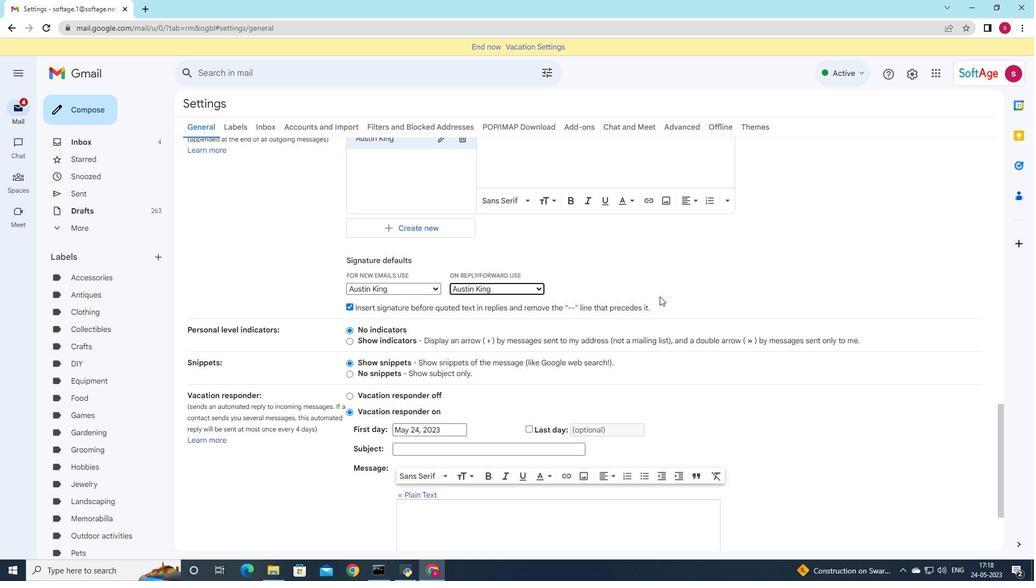 
Action: Mouse moved to (643, 310)
Screenshot: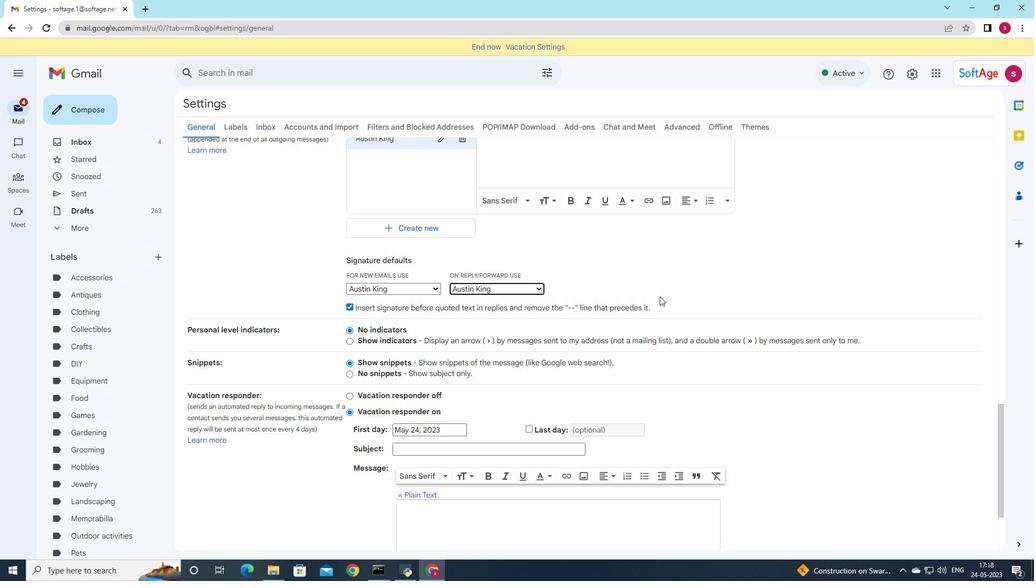 
Action: Mouse scrolled (644, 308) with delta (0, 0)
Screenshot: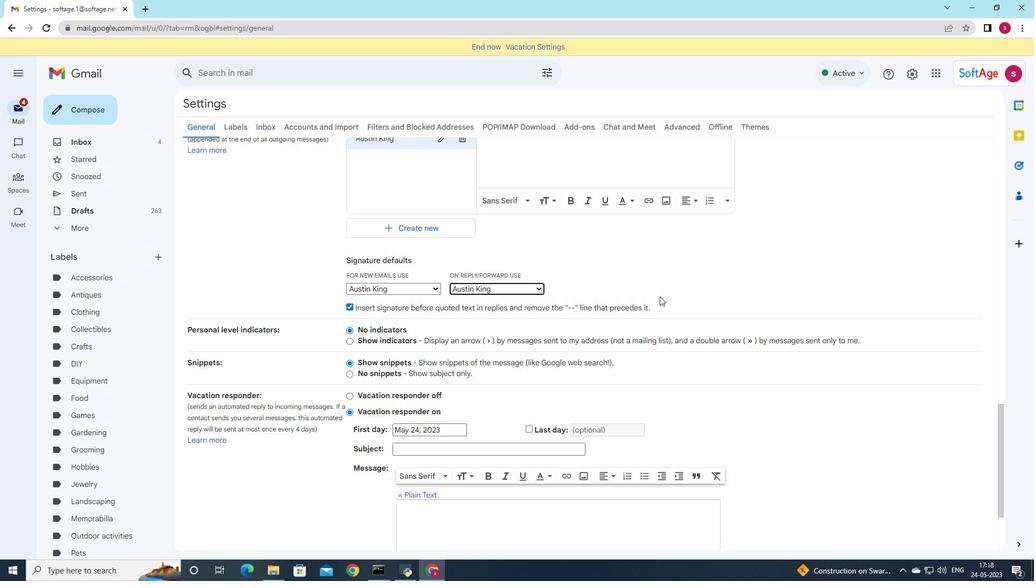 
Action: Mouse moved to (640, 317)
Screenshot: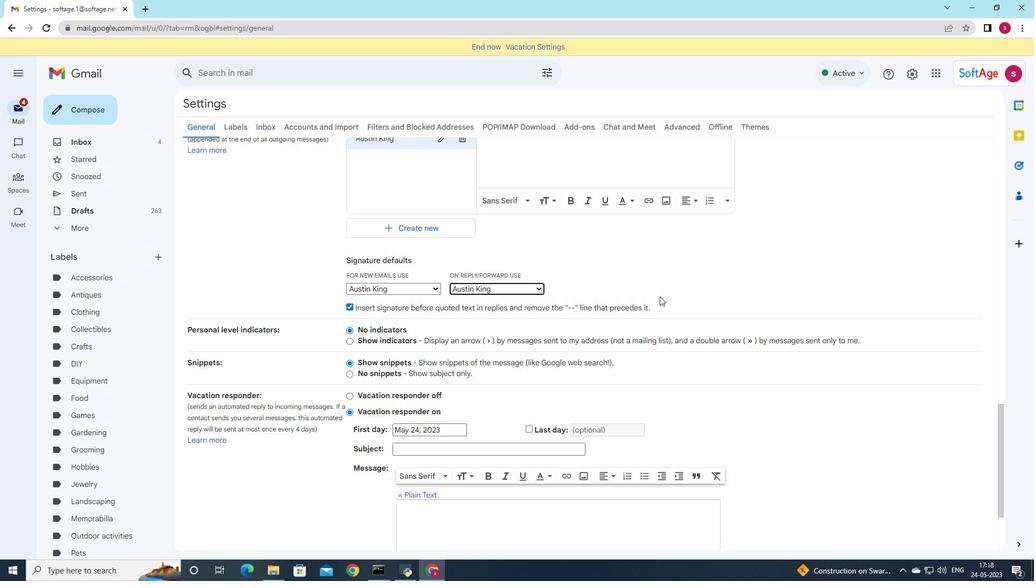
Action: Mouse scrolled (640, 317) with delta (0, 0)
Screenshot: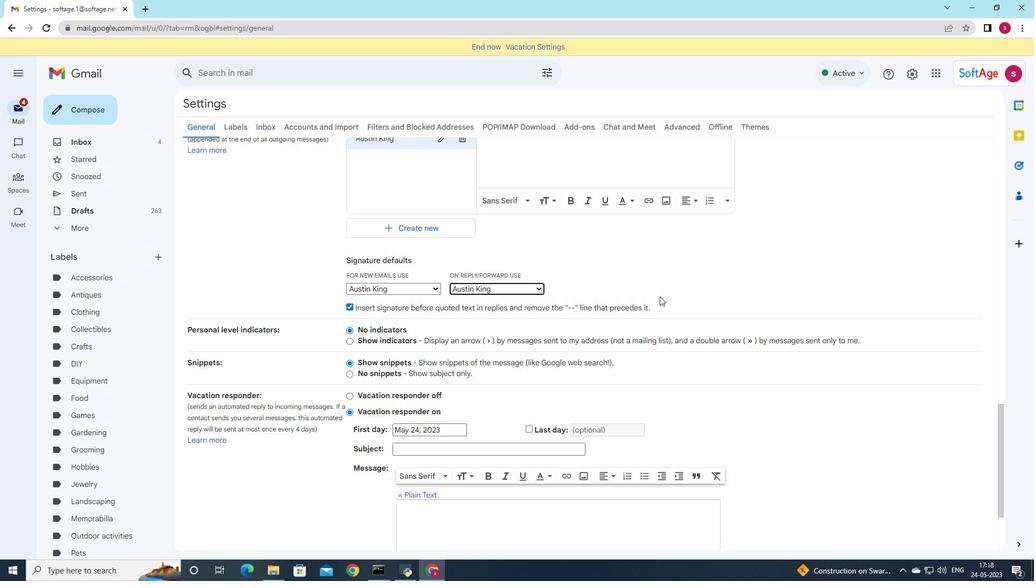 
Action: Mouse moved to (640, 325)
Screenshot: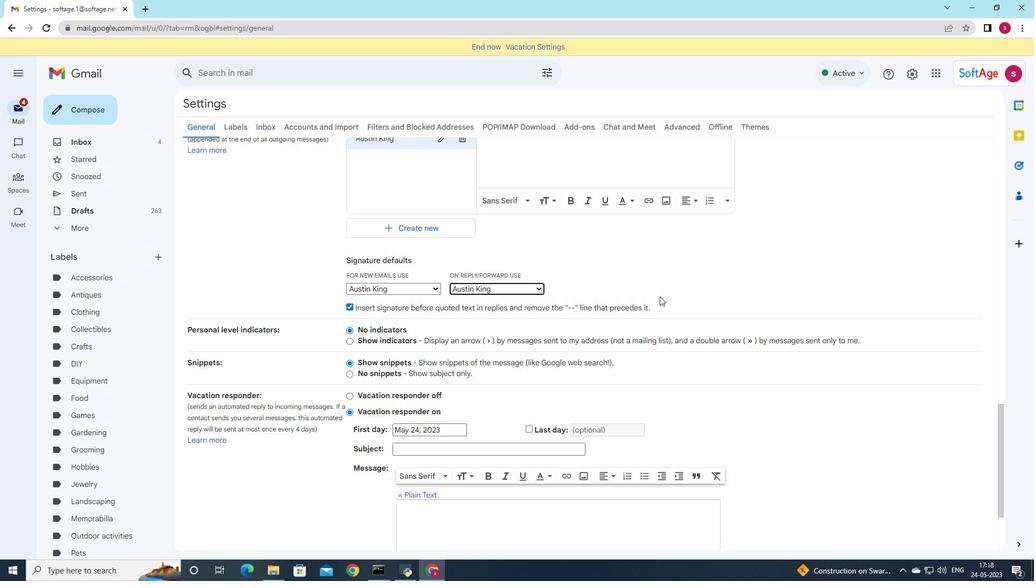 
Action: Mouse scrolled (640, 324) with delta (0, 0)
Screenshot: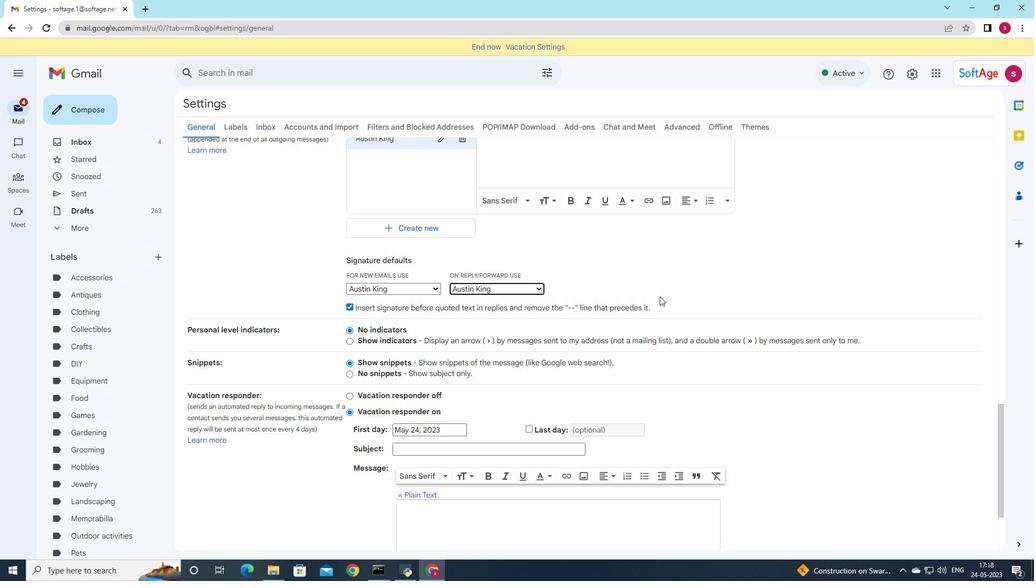 
Action: Mouse moved to (557, 490)
Screenshot: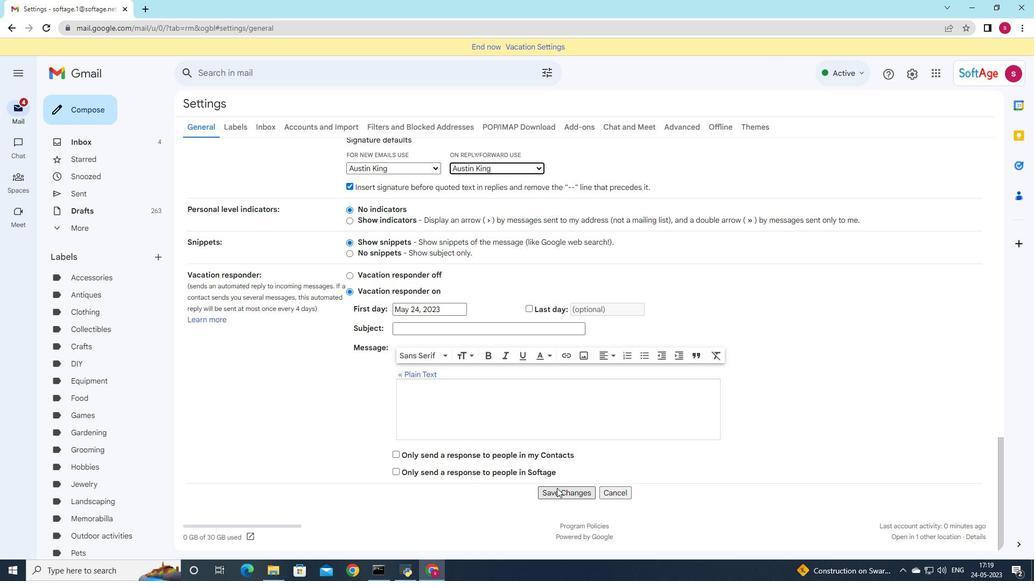 
Action: Mouse pressed left at (557, 490)
Screenshot: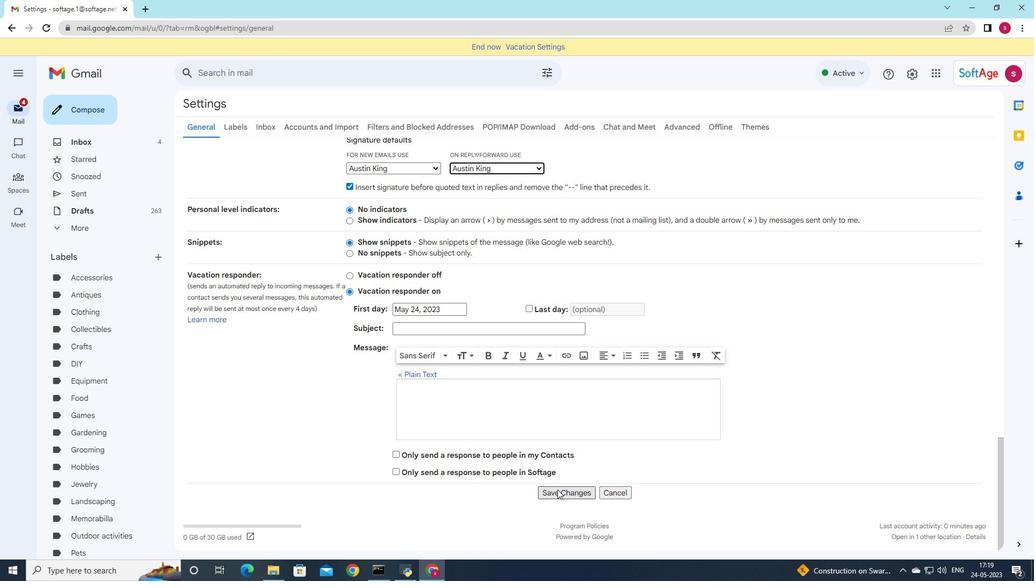 
Action: Mouse moved to (90, 107)
Screenshot: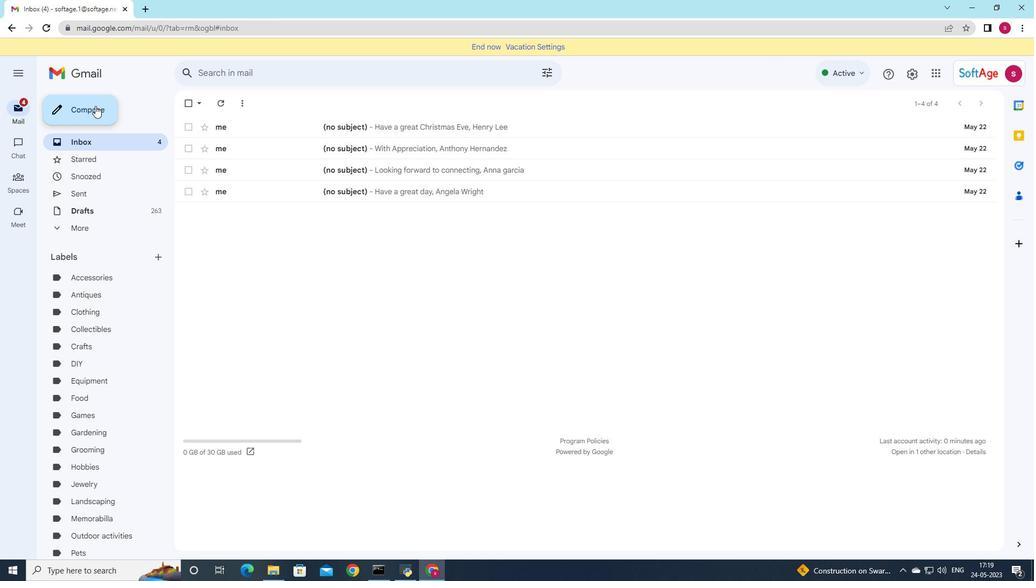 
Action: Mouse pressed left at (90, 107)
Screenshot: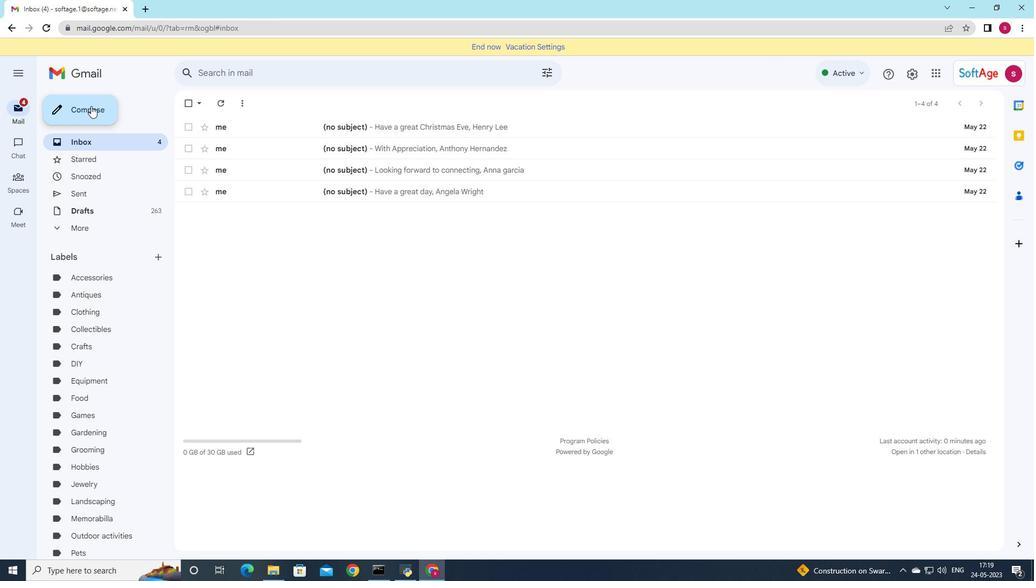 
Action: Mouse moved to (737, 266)
Screenshot: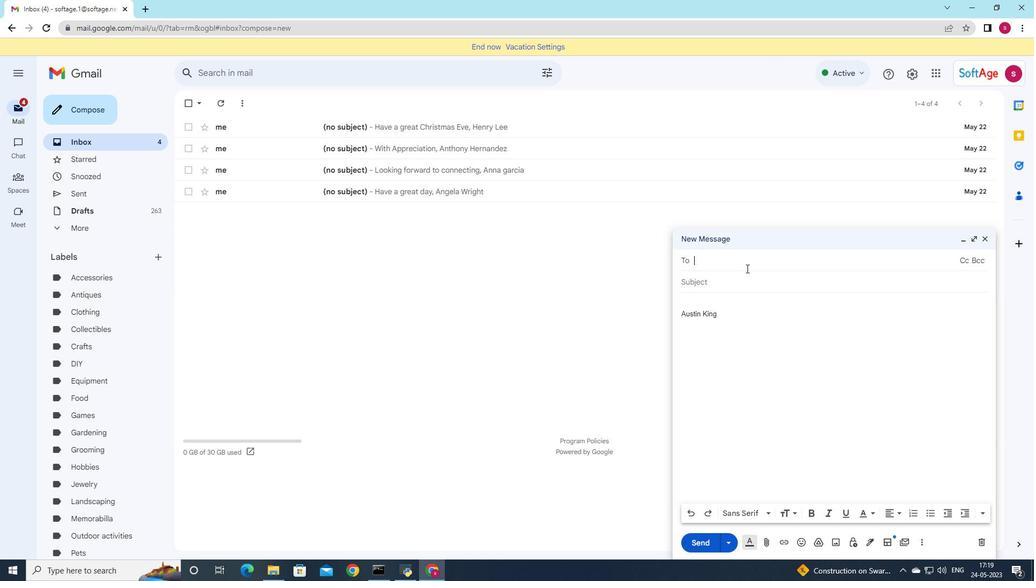 
Action: Key pressed soft
Screenshot: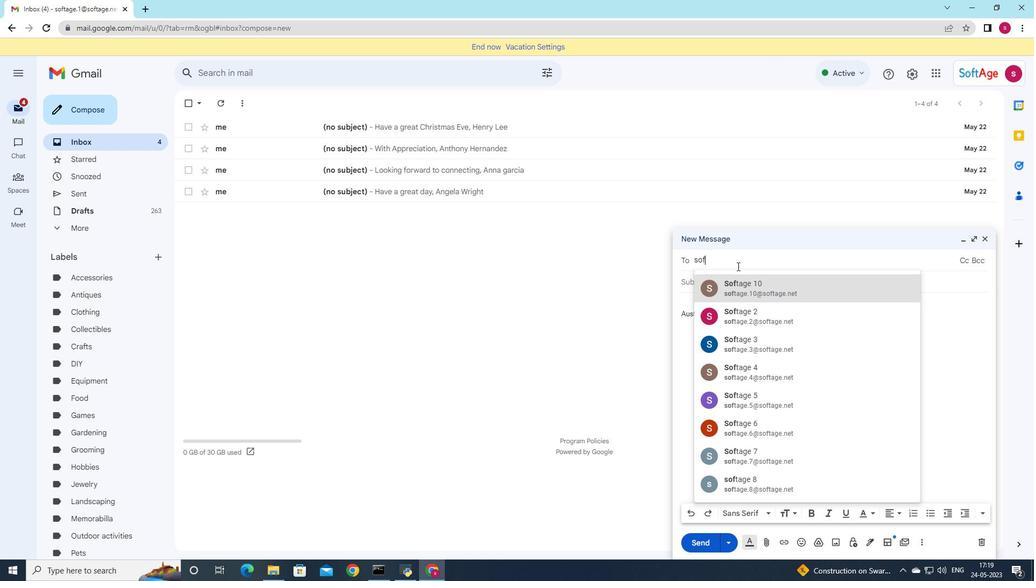 
Action: Mouse moved to (747, 453)
Screenshot: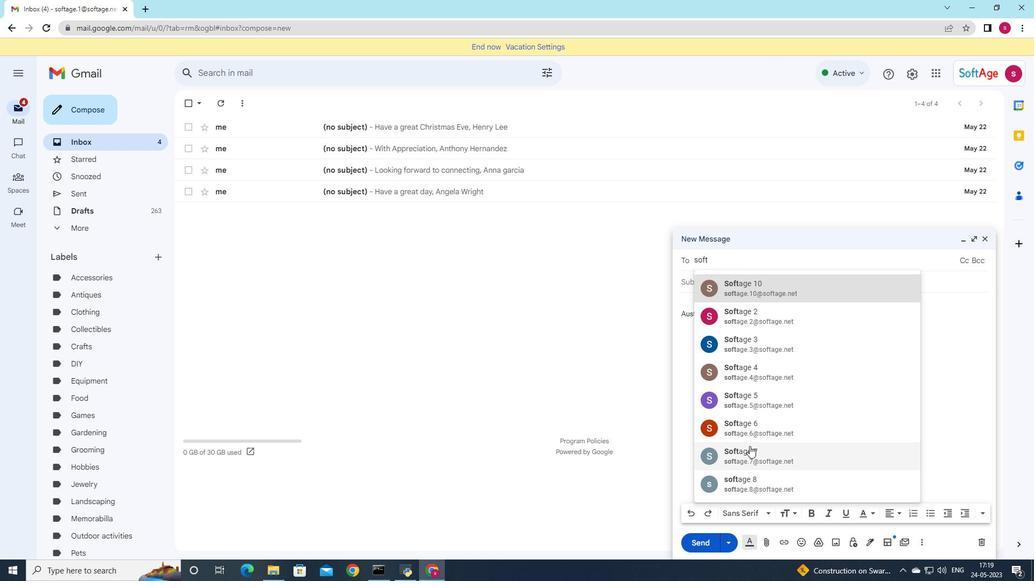 
Action: Mouse pressed left at (747, 453)
Screenshot: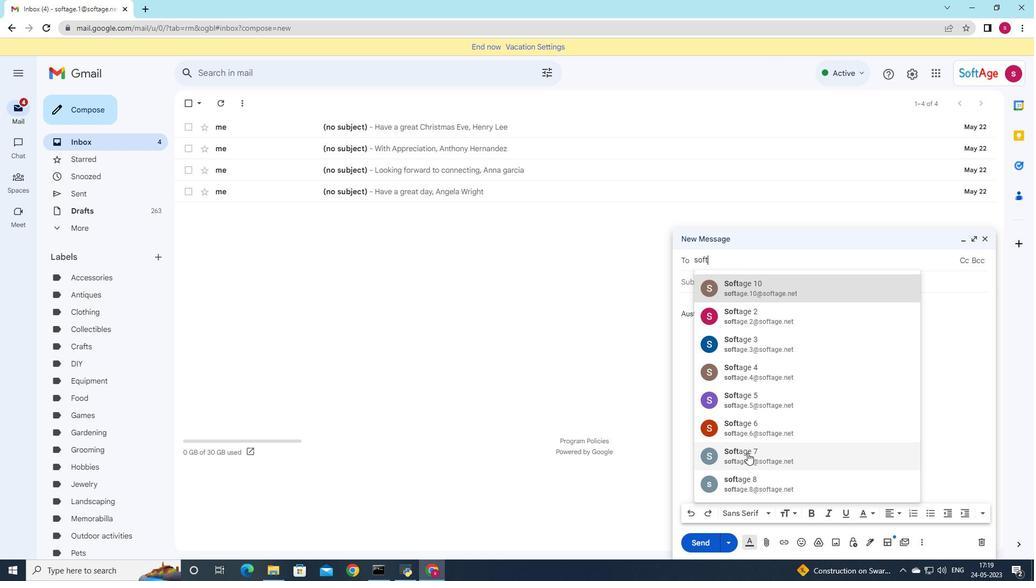 
Action: Mouse moved to (781, 301)
Screenshot: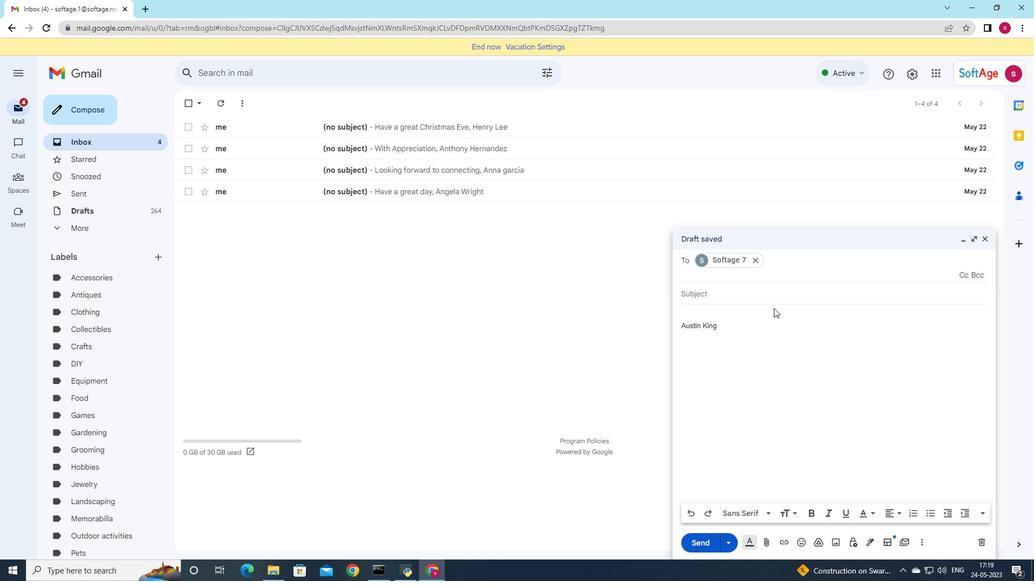 
Action: Key pressed so
Screenshot: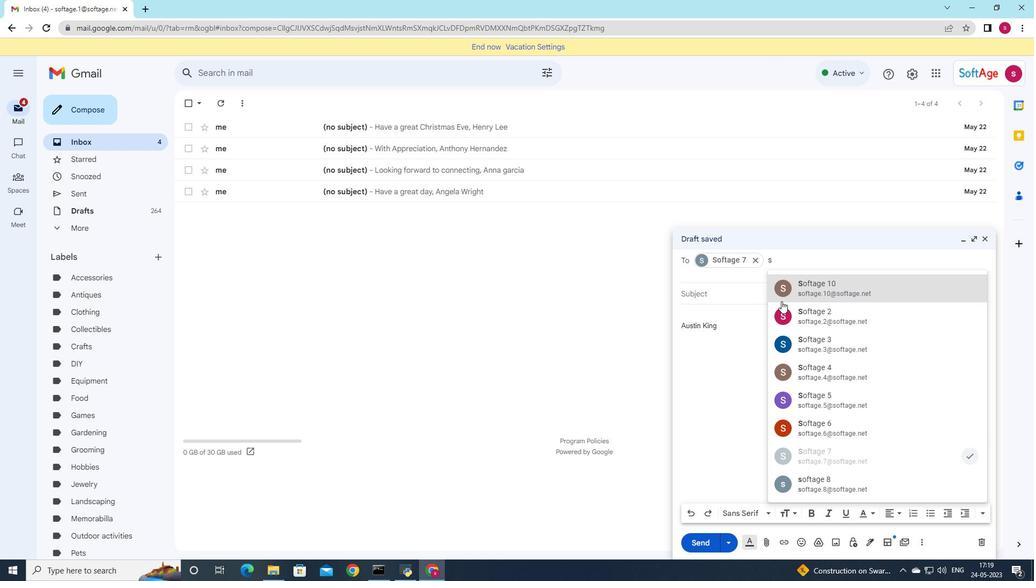 
Action: Mouse moved to (813, 484)
Screenshot: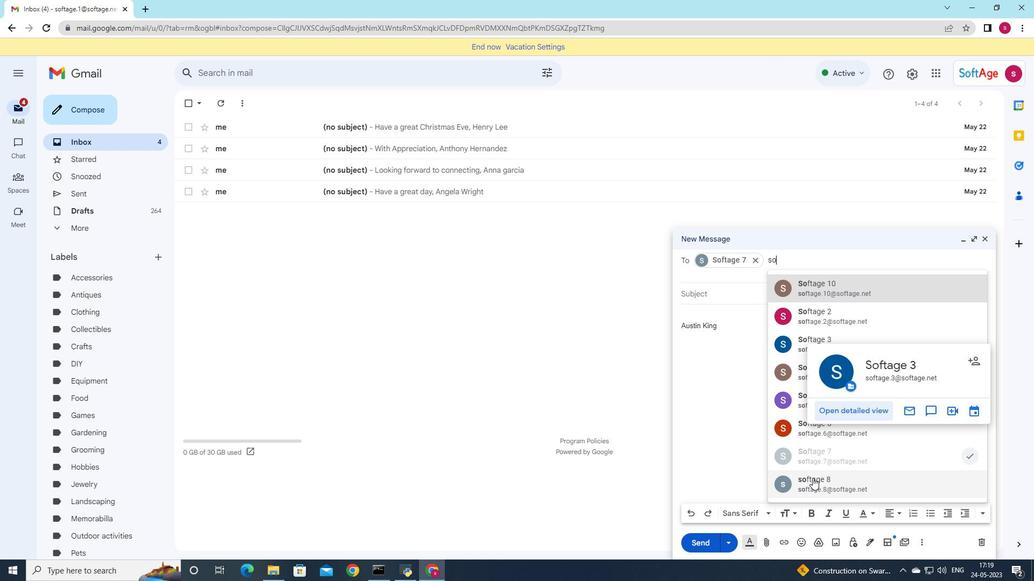 
Action: Mouse pressed left at (813, 484)
Screenshot: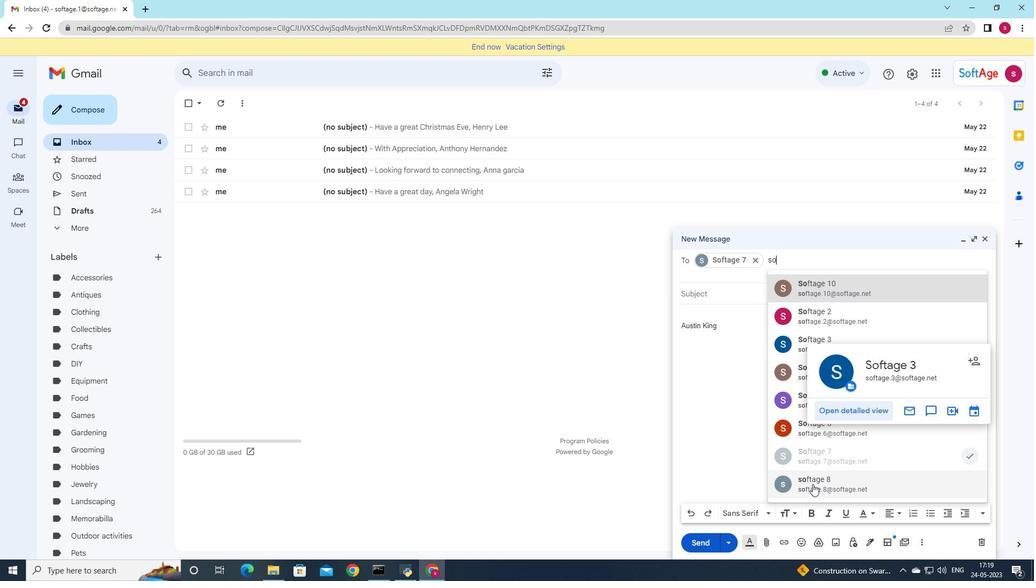
Action: Mouse moved to (726, 297)
Screenshot: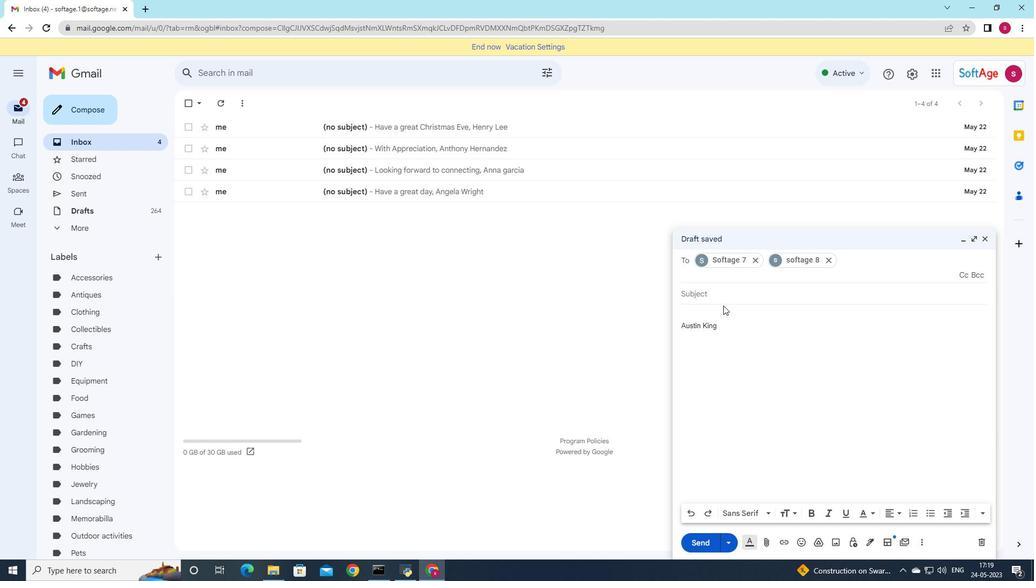 
Action: Mouse pressed left at (726, 297)
Screenshot: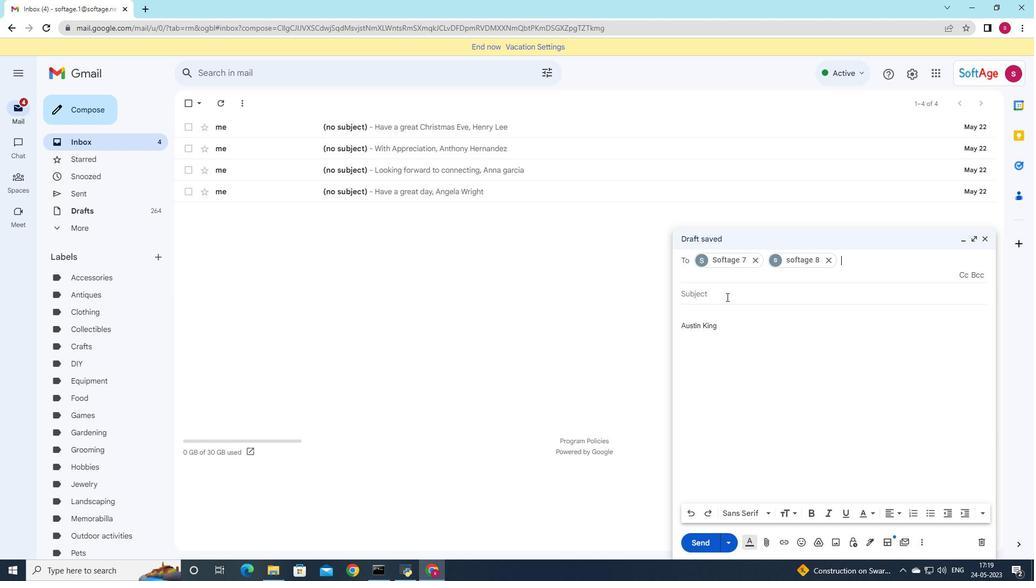 
Action: Mouse moved to (742, 292)
Screenshot: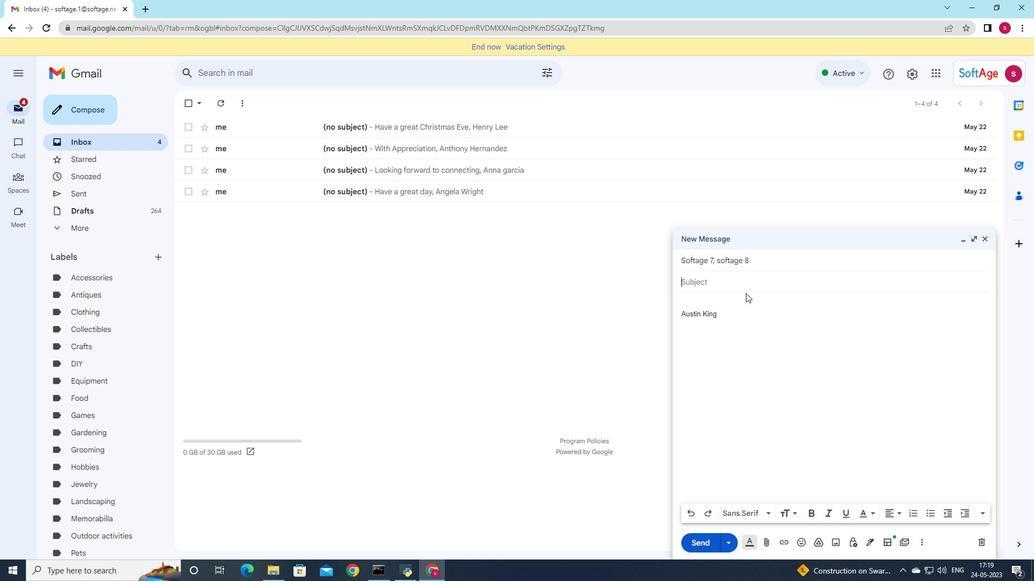 
Action: Key pressed <Key.shift>Job<Key.space>application<Key.space>submission
Screenshot: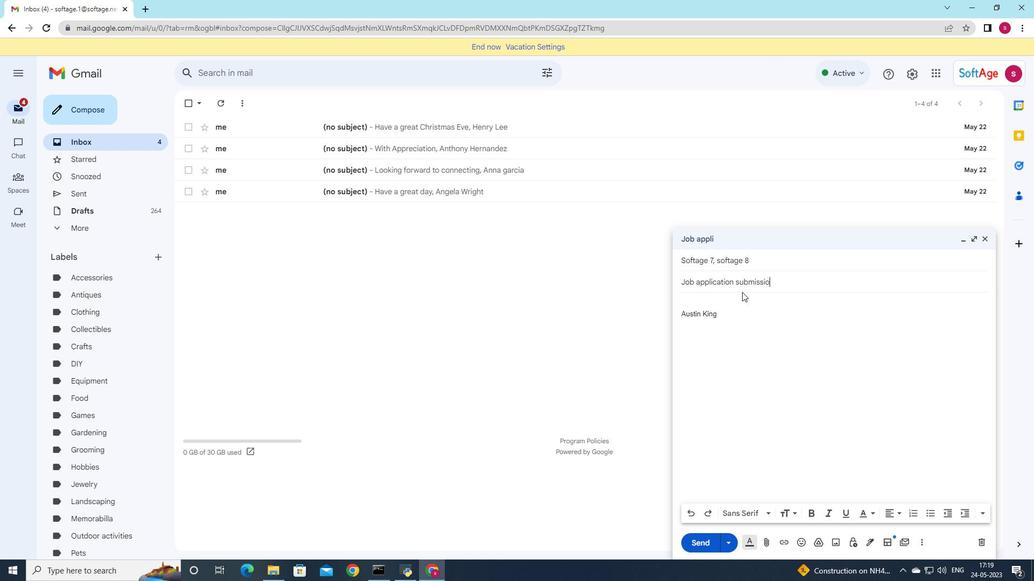 
Action: Mouse moved to (691, 303)
Screenshot: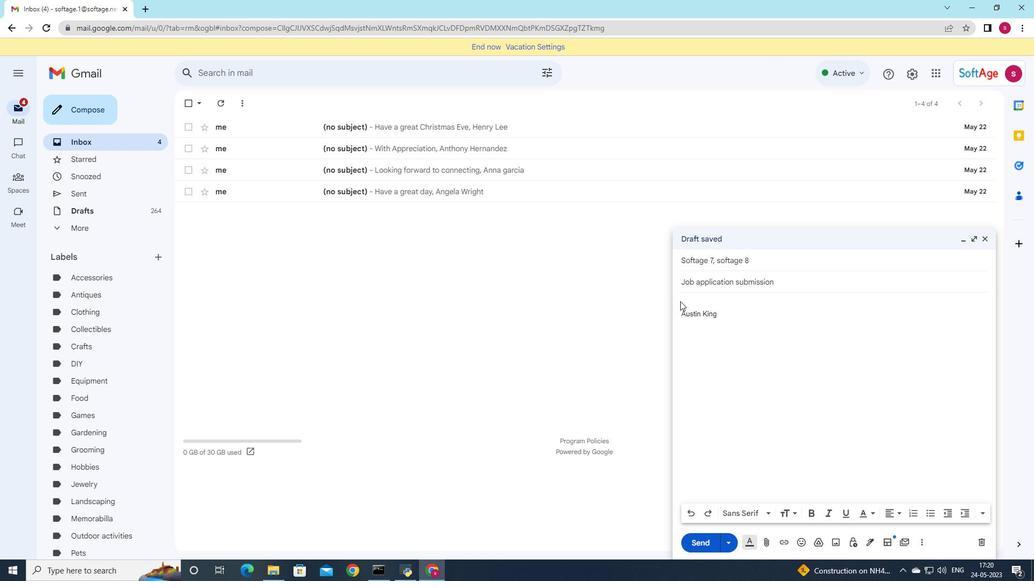 
Action: Mouse pressed left at (691, 303)
Screenshot: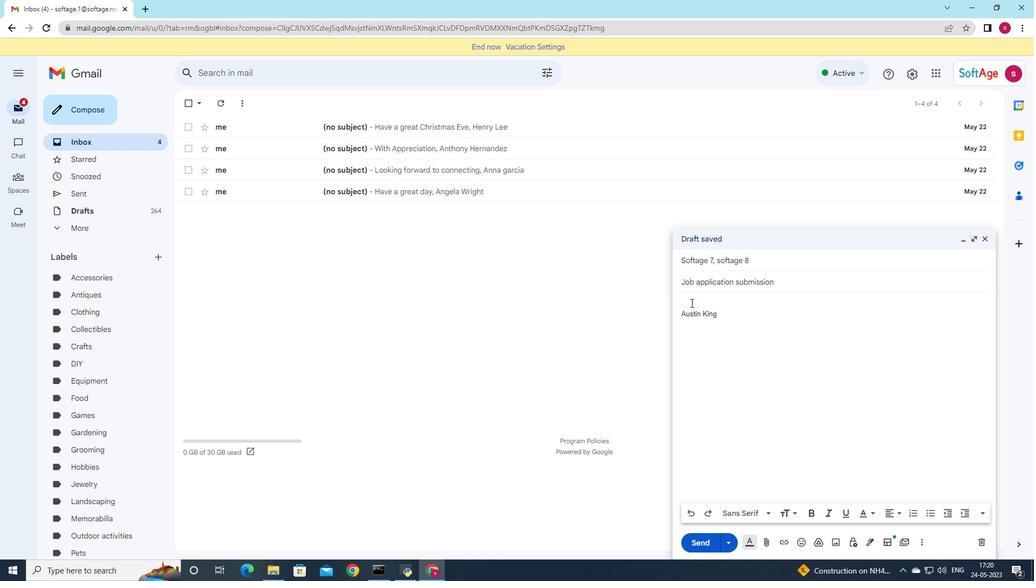 
Action: Key pressed <Key.shift>I<Key.space>am<Key.space>pleased<Key.space>to<Key.space>inform<Key.space>you<Key.space>thay<Key.backspace>t<Key.space>your<Key.space>request<Key.space>has<Key.space>been<Key.space>approved.
Screenshot: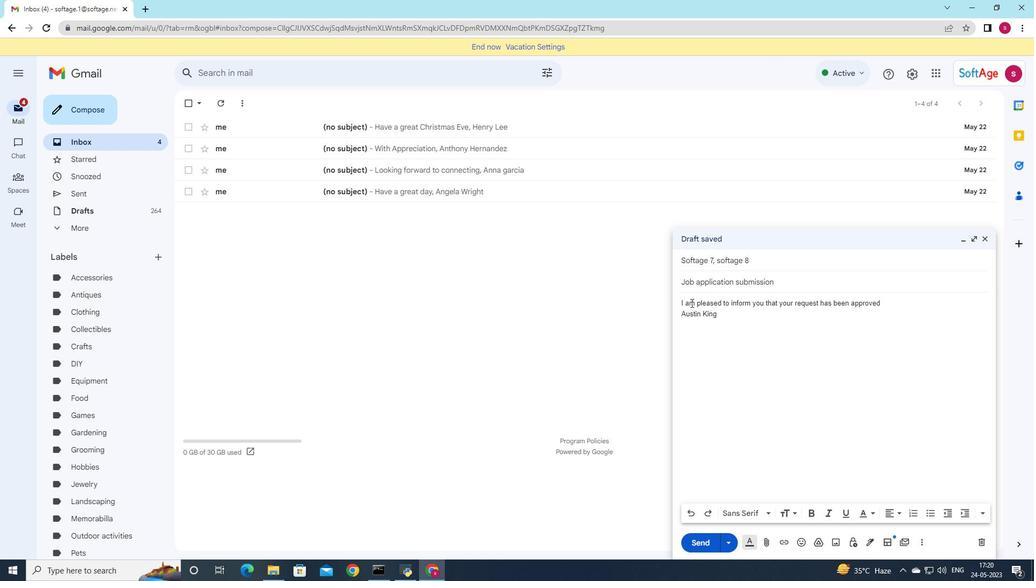 
Action: Mouse moved to (767, 551)
Screenshot: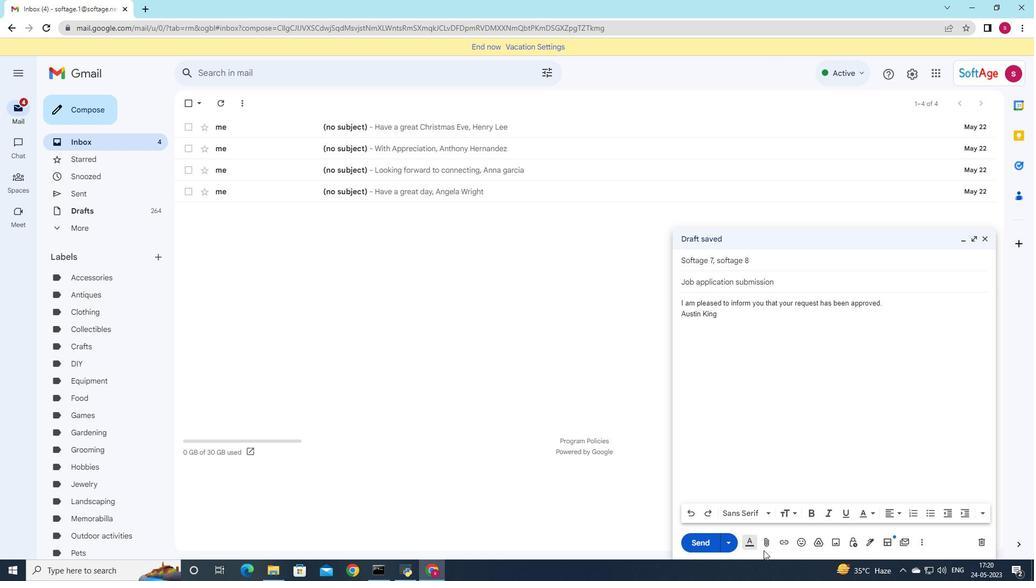 
Action: Mouse pressed left at (767, 551)
Screenshot: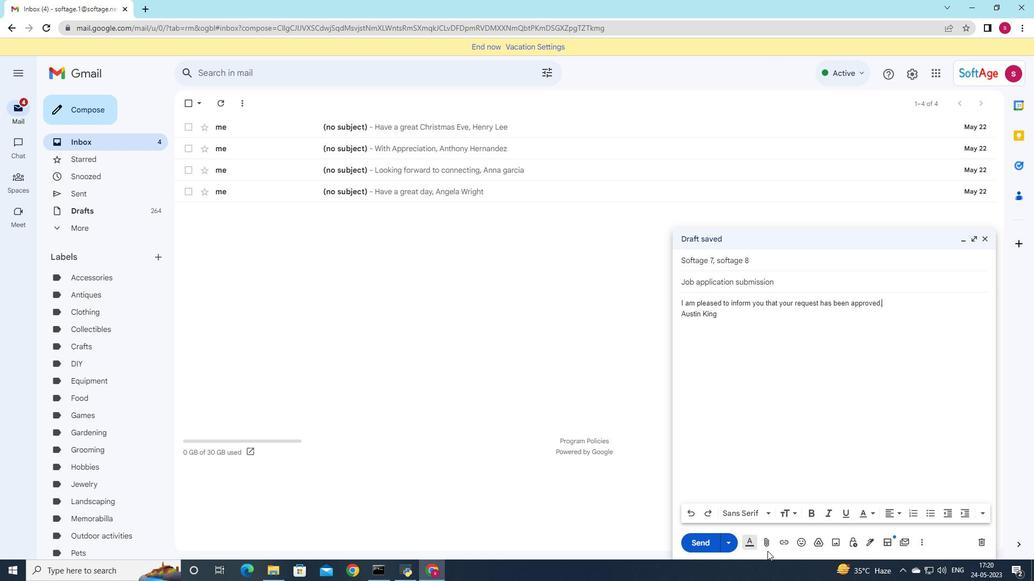 
Action: Mouse moved to (765, 542)
Screenshot: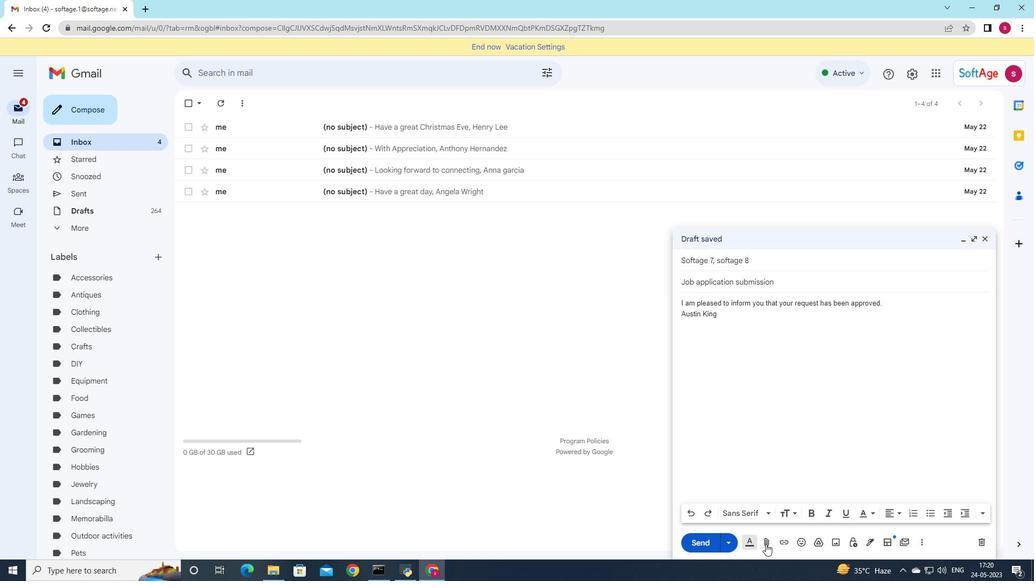 
Action: Mouse pressed left at (765, 542)
Screenshot: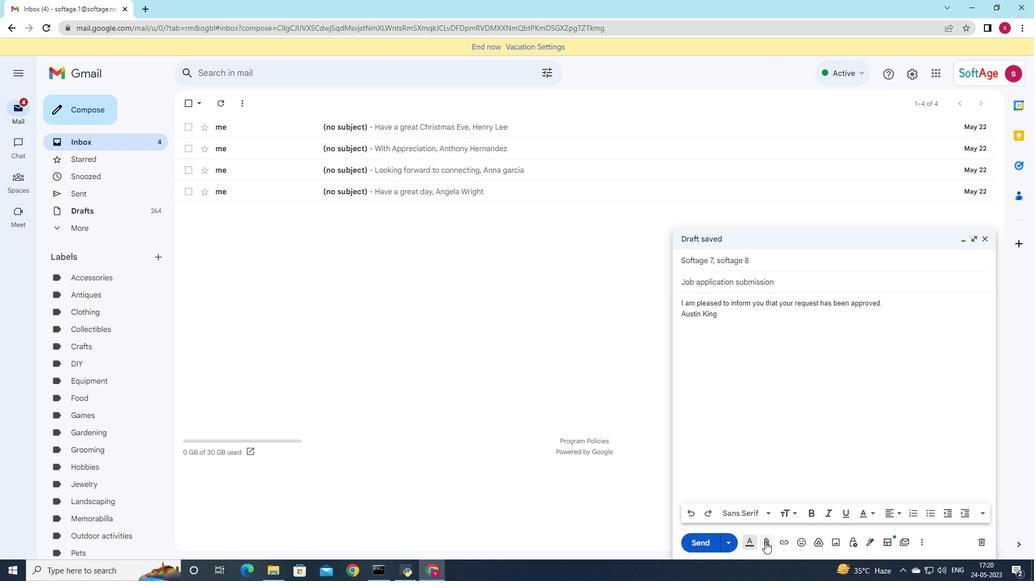
Action: Mouse moved to (199, 80)
Screenshot: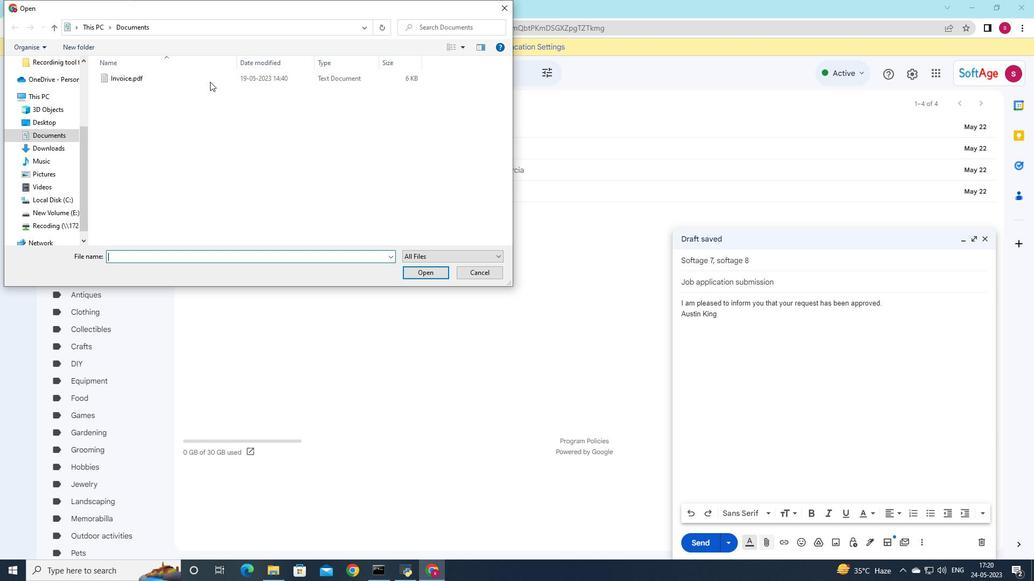 
Action: Mouse pressed left at (199, 80)
Screenshot: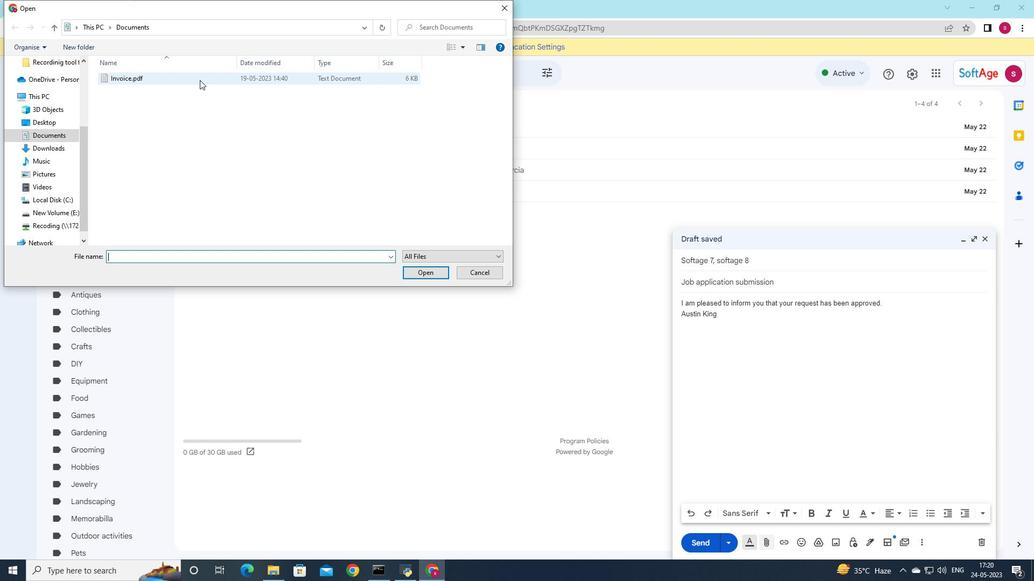 
Action: Mouse pressed left at (199, 80)
Screenshot: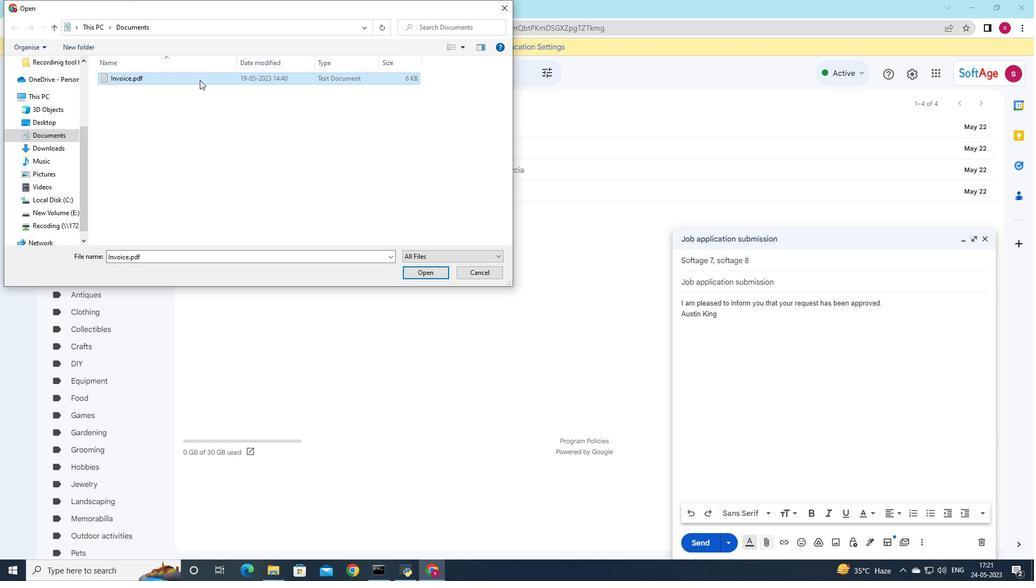 
Action: Mouse moved to (429, 162)
Screenshot: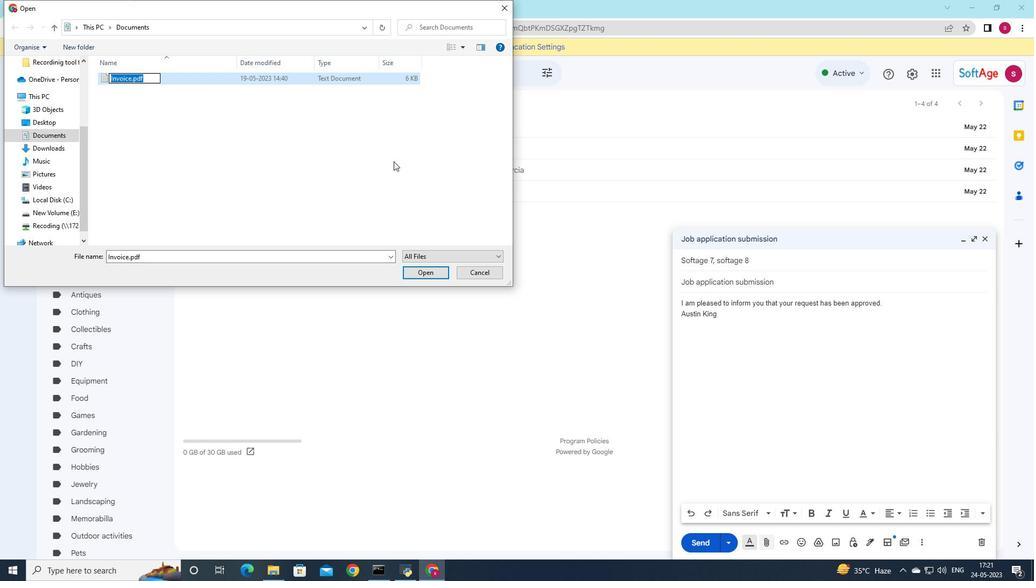 
Action: Key pressed <Key.shift>Employee<Key.shift><Key.shift>_p<Key.backspace>handbook.docx
Screenshot: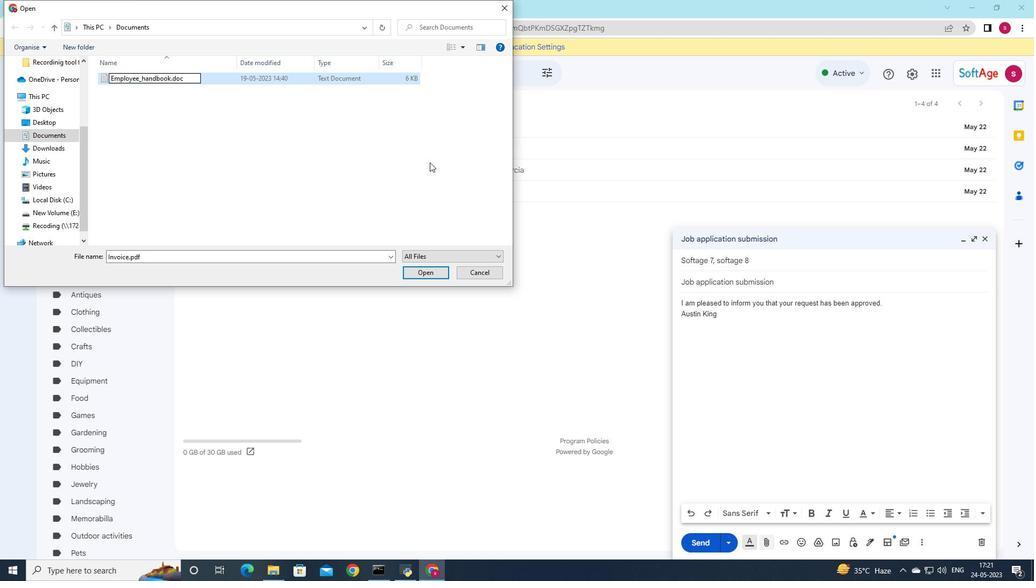 
Action: Mouse moved to (245, 74)
Screenshot: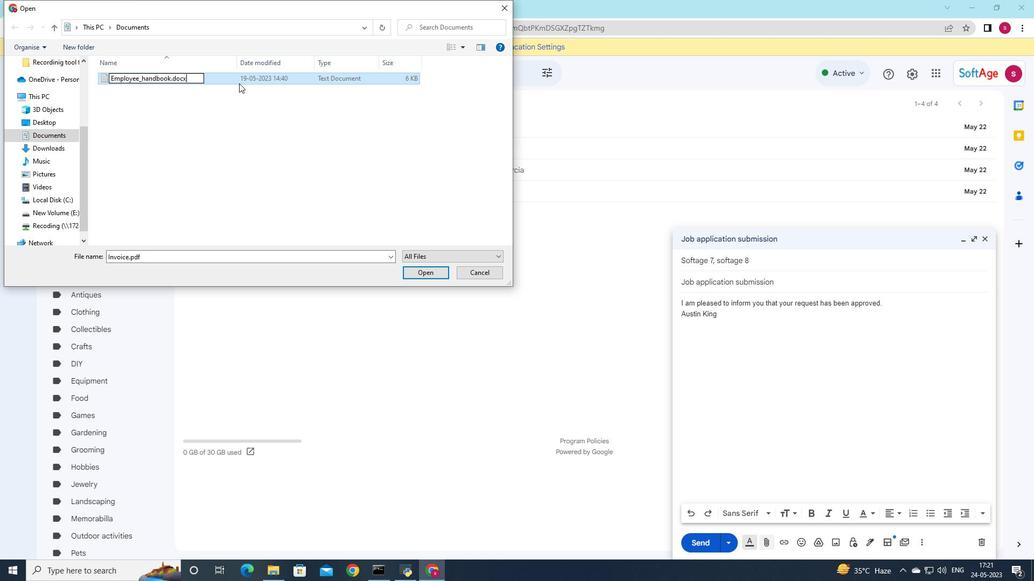 
Action: Mouse pressed left at (245, 74)
Screenshot: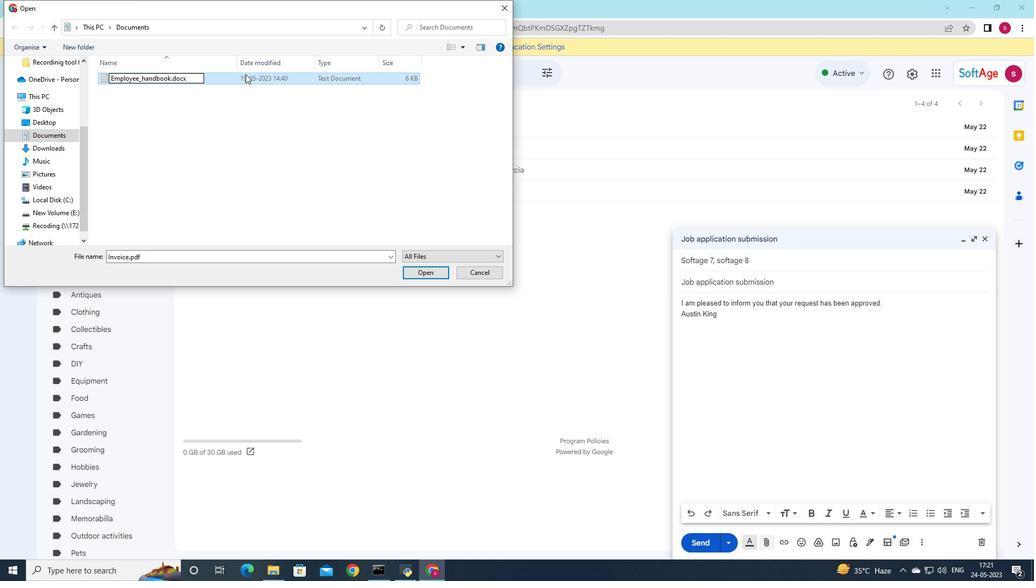 
Action: Mouse moved to (435, 273)
Screenshot: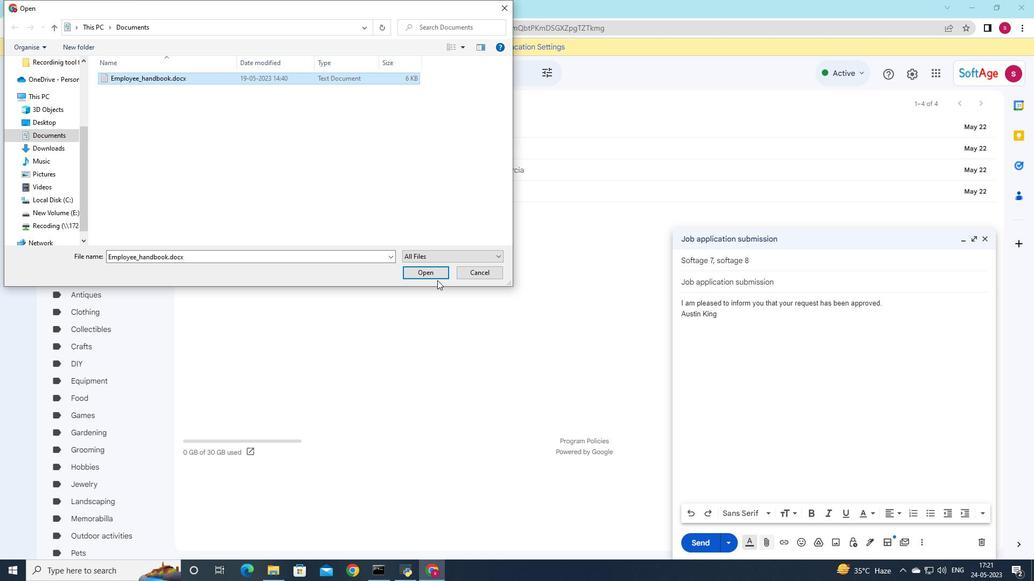 
Action: Mouse pressed left at (435, 273)
Screenshot: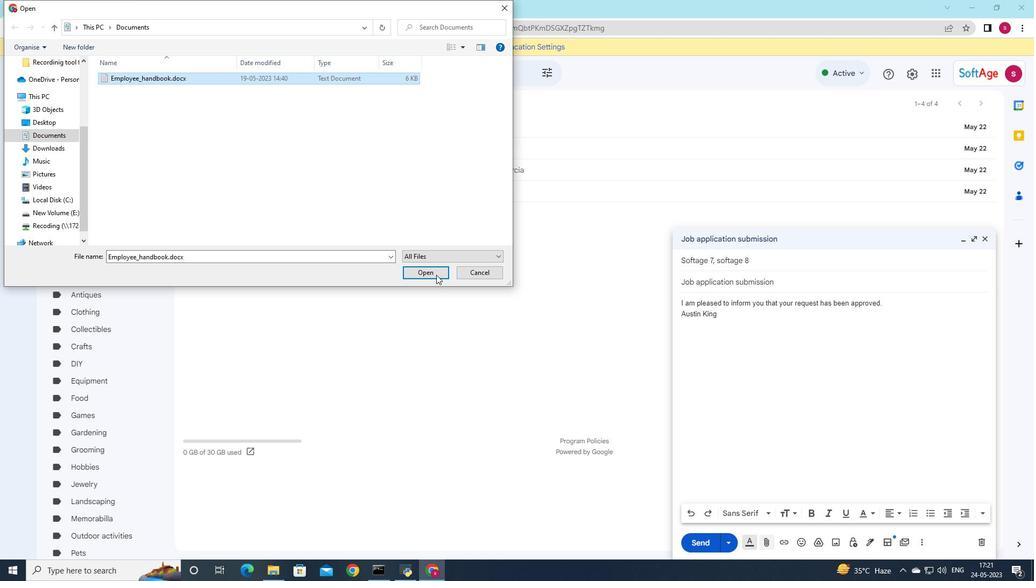 
Action: Mouse moved to (696, 540)
Screenshot: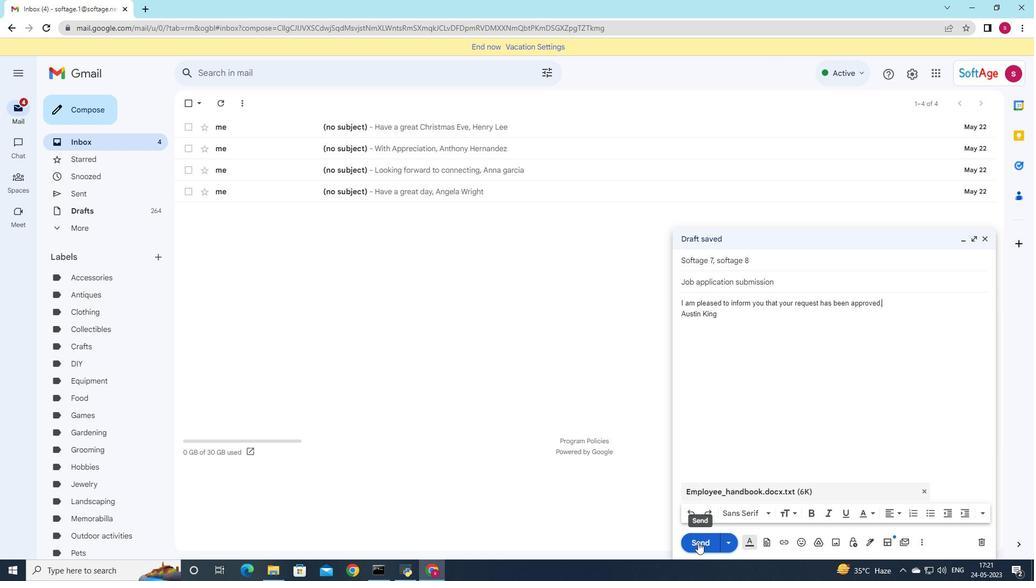 
Action: Mouse pressed left at (696, 540)
Screenshot: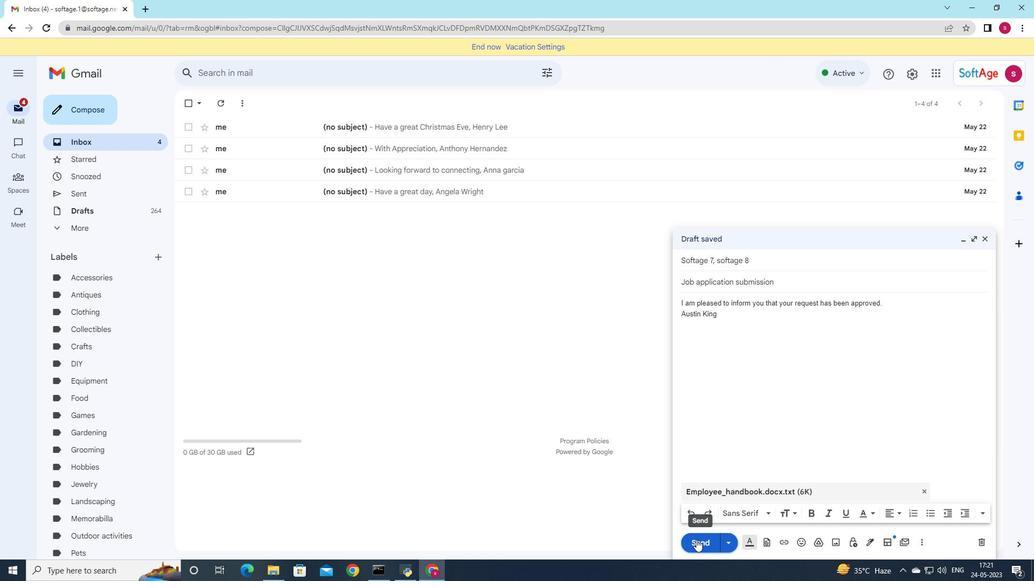 
Action: Mouse moved to (78, 186)
Screenshot: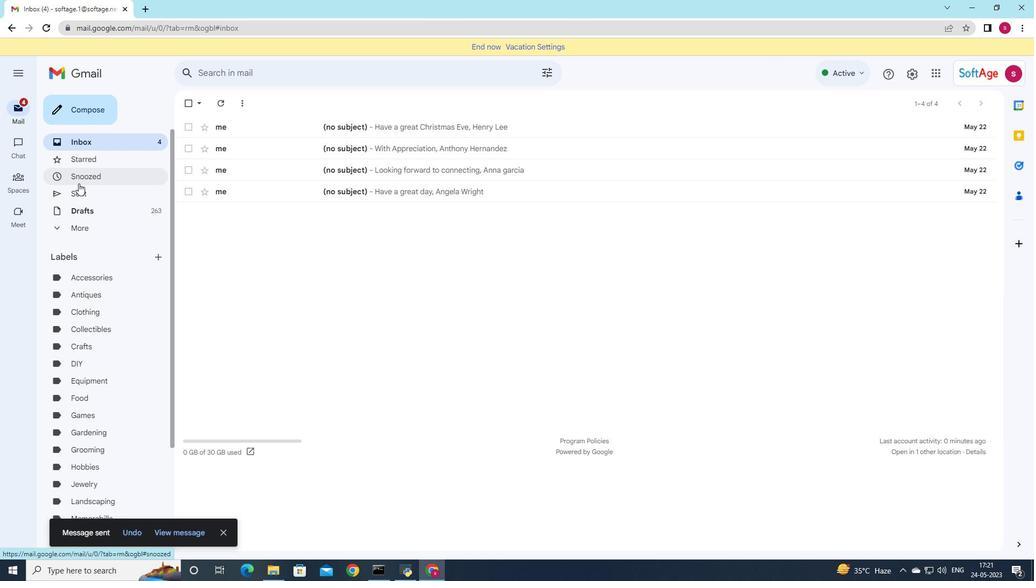 
Action: Mouse pressed left at (78, 186)
Screenshot: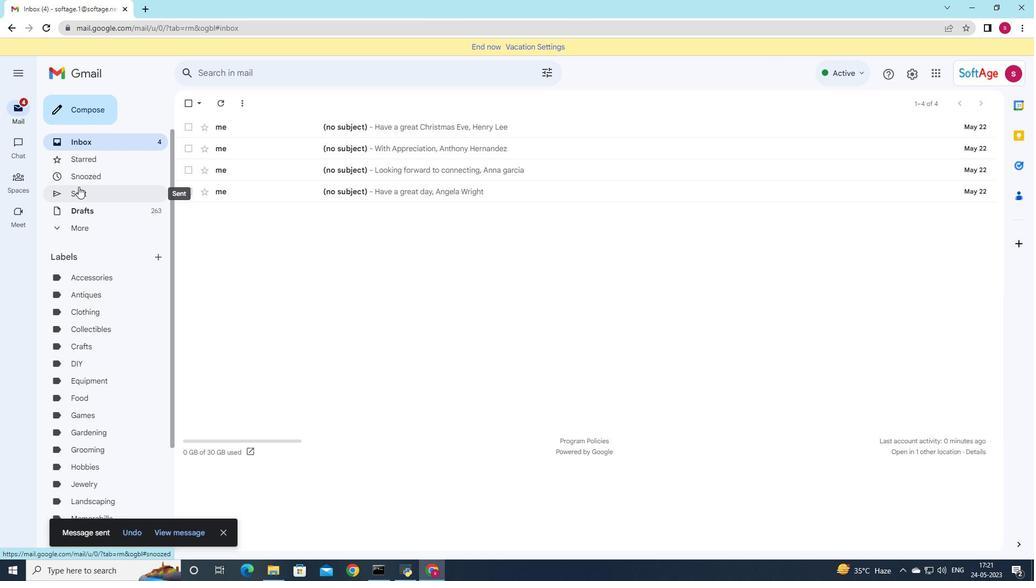 
Action: Mouse moved to (432, 179)
Screenshot: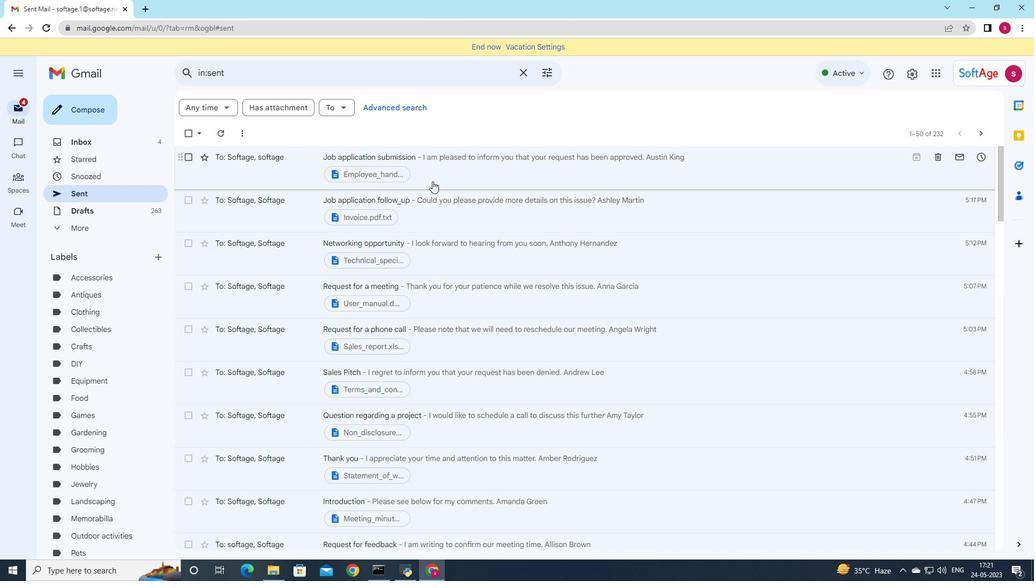 
Action: Mouse pressed left at (432, 179)
Screenshot: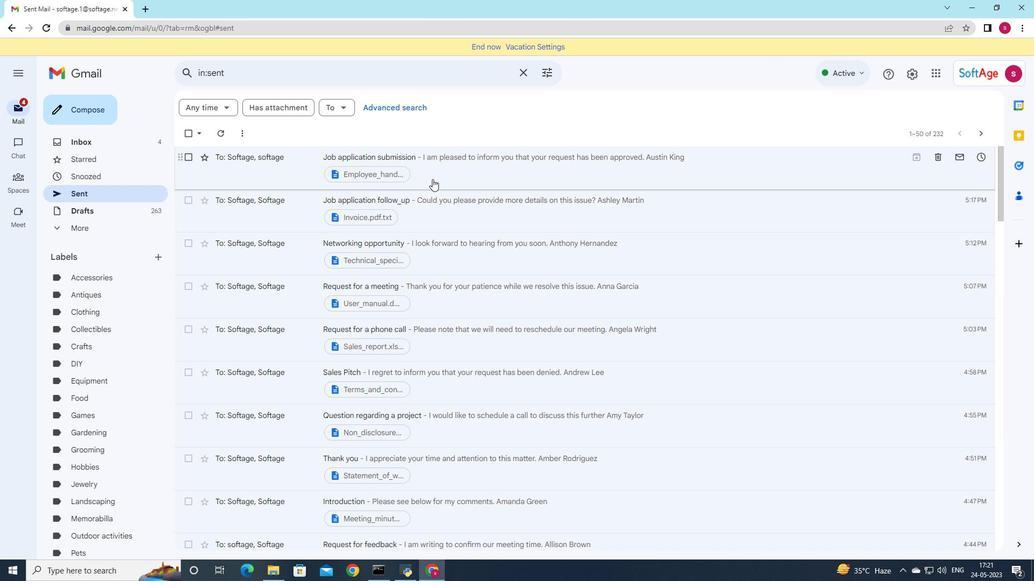 
Action: Mouse moved to (427, 171)
Screenshot: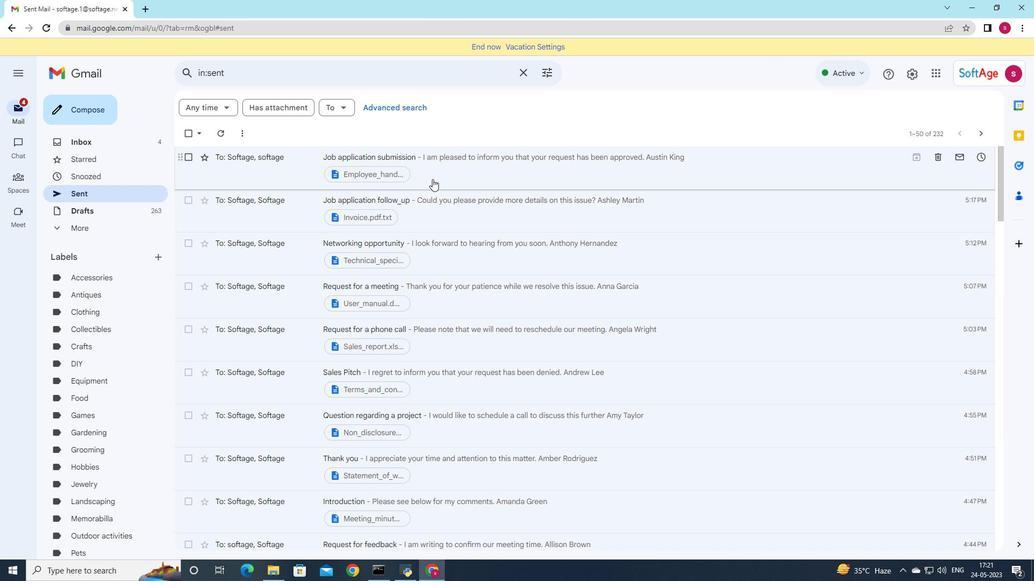 
